 Task: In the  document Mindfulness.epub Use the tool word Count 'and display word count while typing' Create the translated copy of the document in  'German' Change notification to  None
Action: Mouse moved to (253, 331)
Screenshot: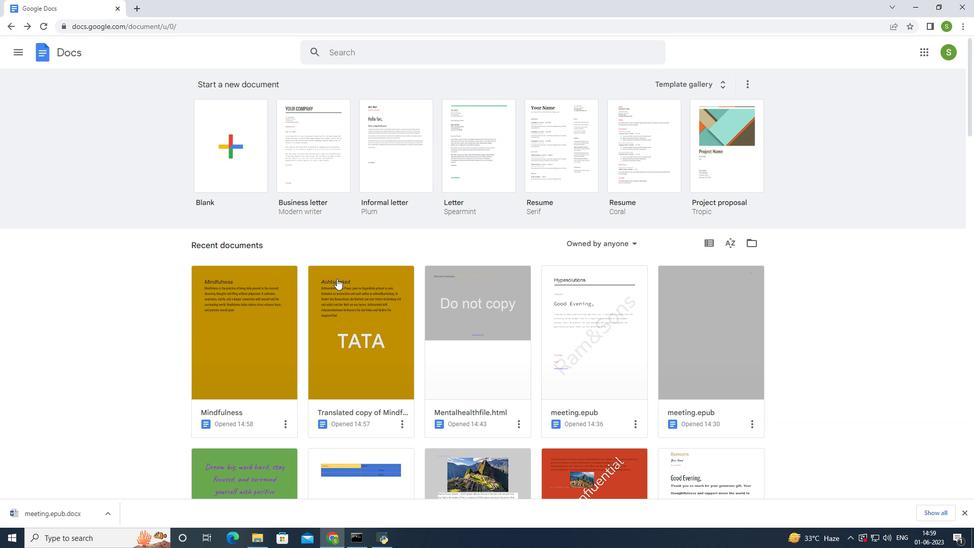 
Action: Mouse pressed left at (253, 331)
Screenshot: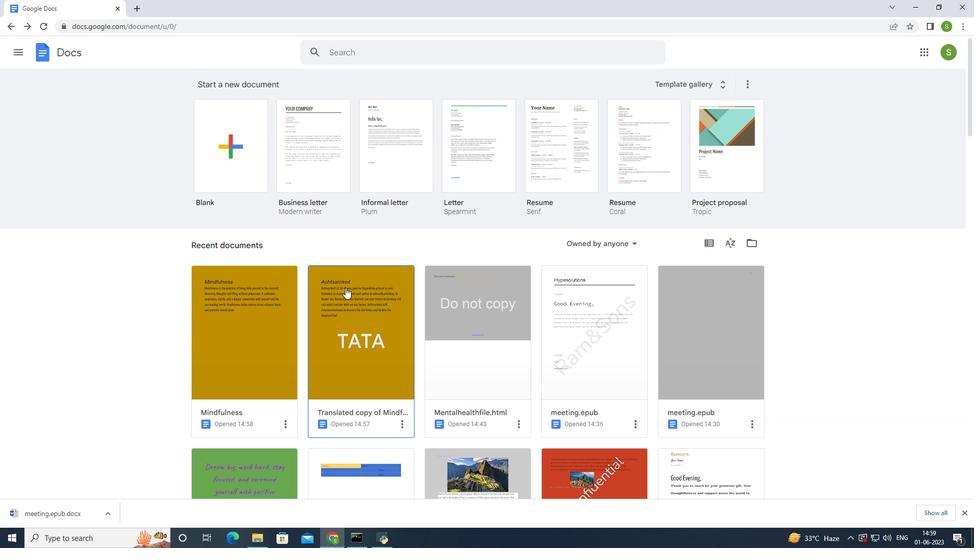 
Action: Mouse moved to (159, 56)
Screenshot: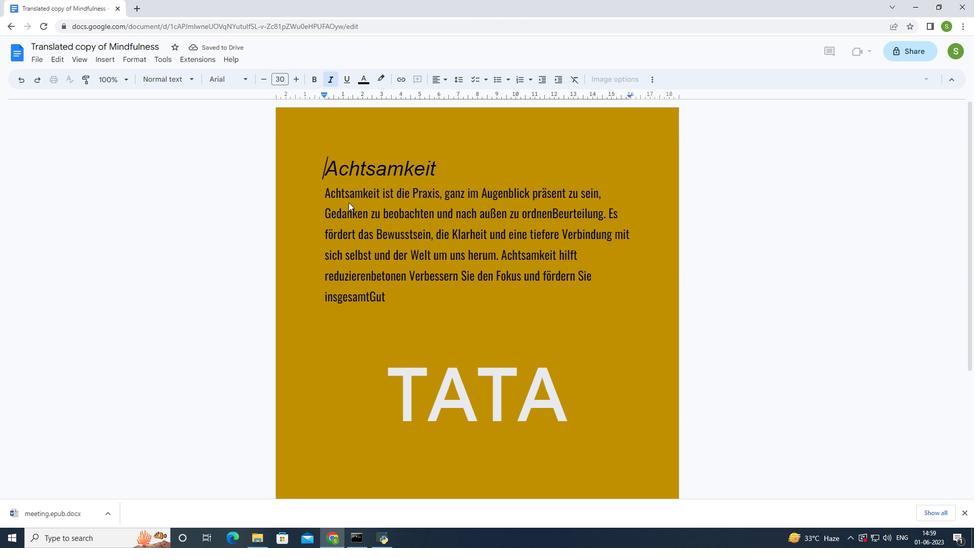 
Action: Mouse pressed left at (159, 56)
Screenshot: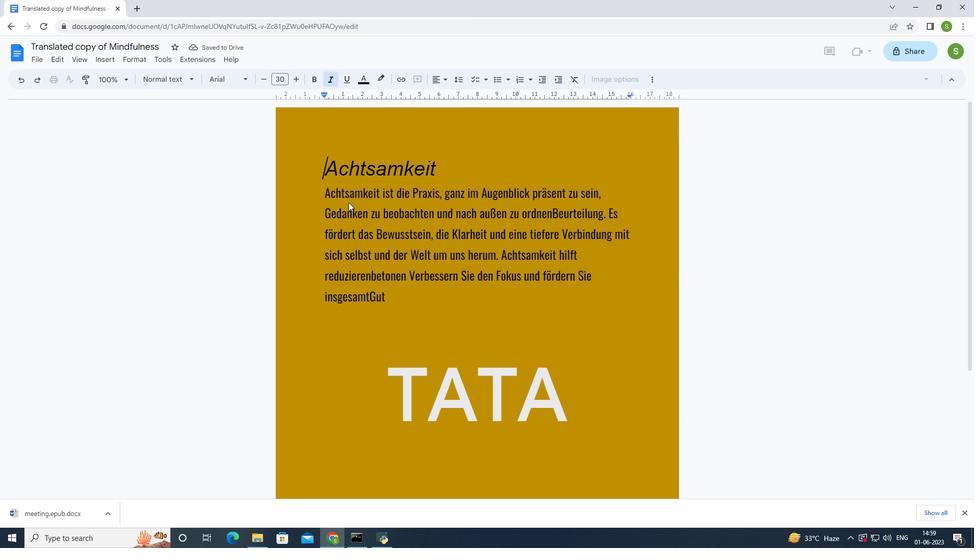 
Action: Mouse moved to (169, 92)
Screenshot: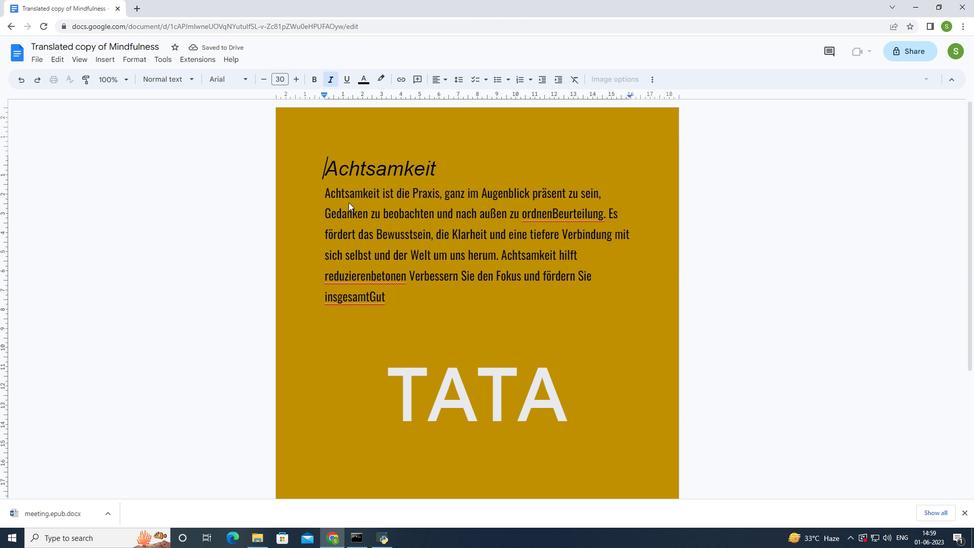 
Action: Mouse pressed left at (169, 92)
Screenshot: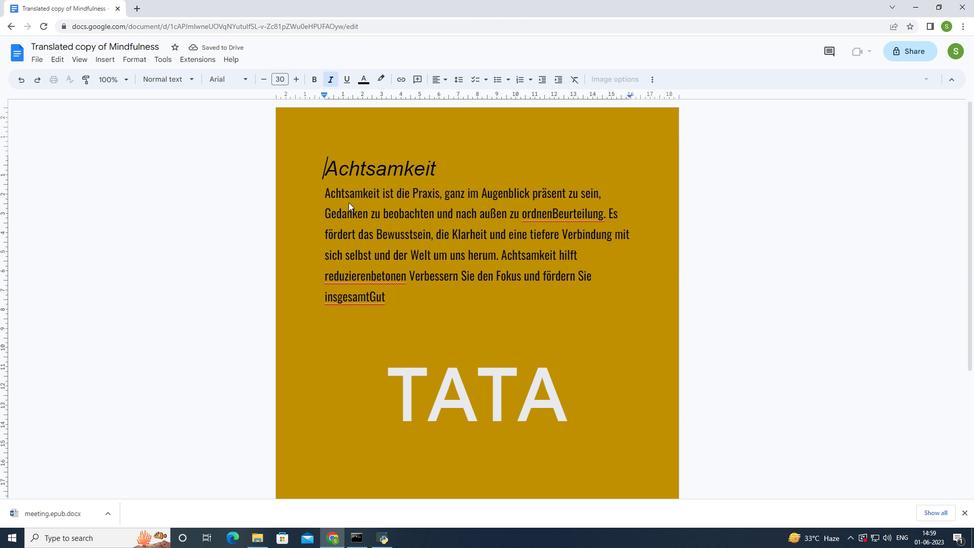 
Action: Mouse moved to (428, 313)
Screenshot: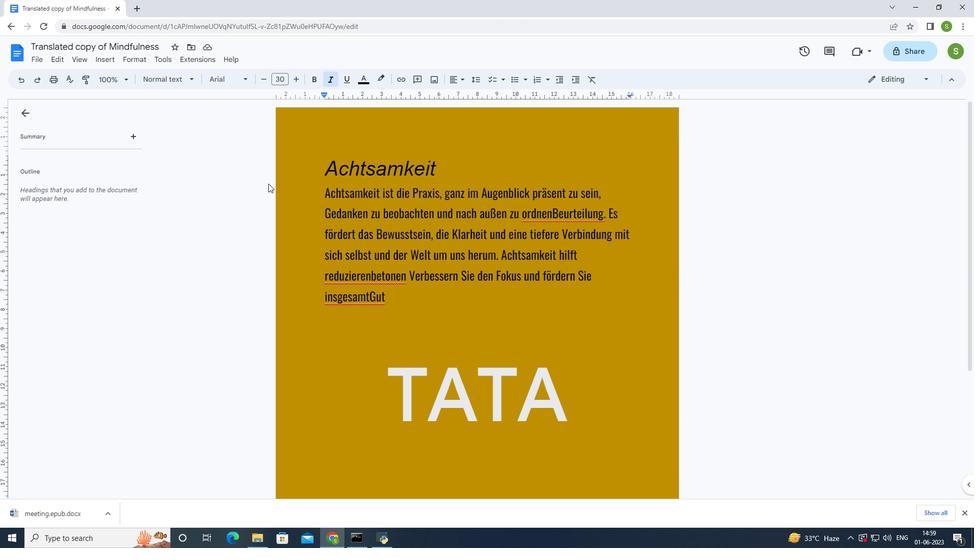 
Action: Mouse pressed left at (428, 313)
Screenshot: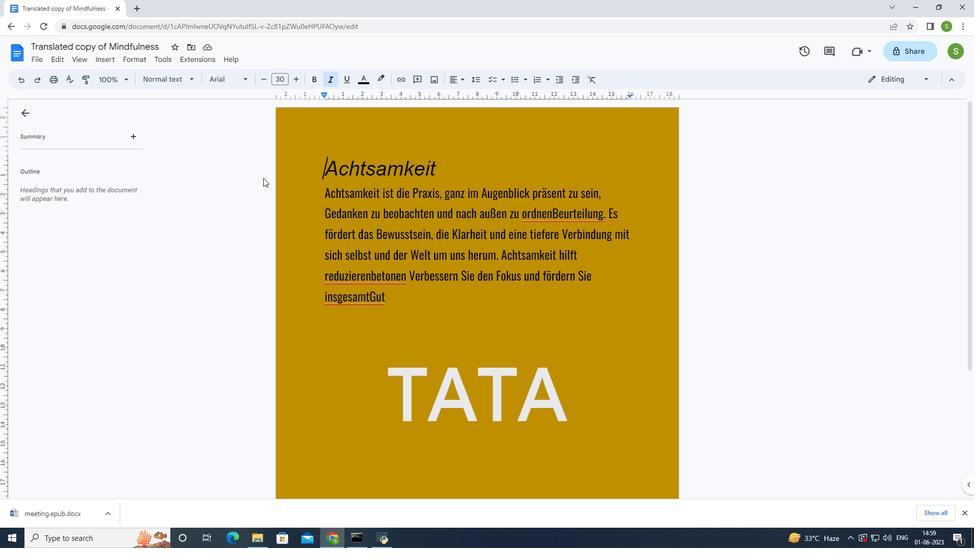 
Action: Mouse moved to (538, 356)
Screenshot: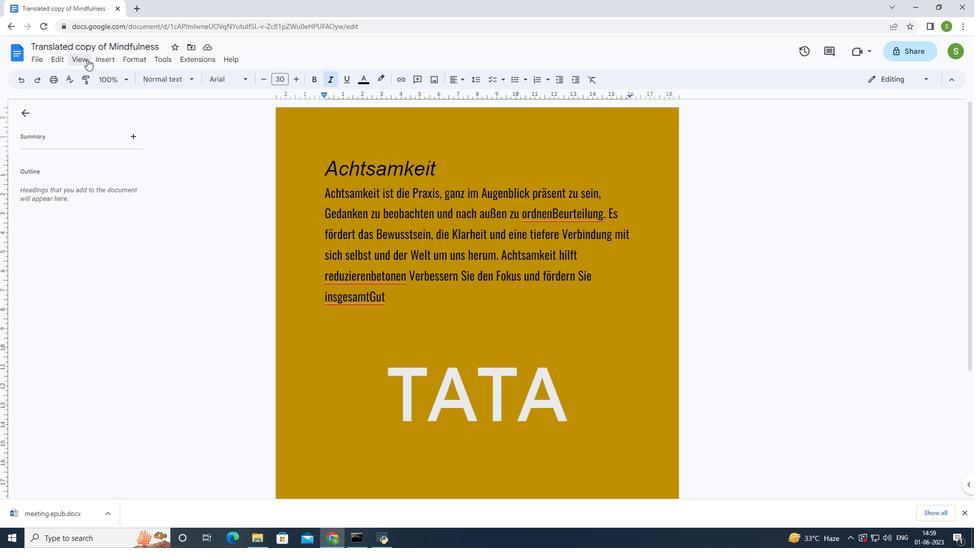 
Action: Mouse pressed left at (538, 356)
Screenshot: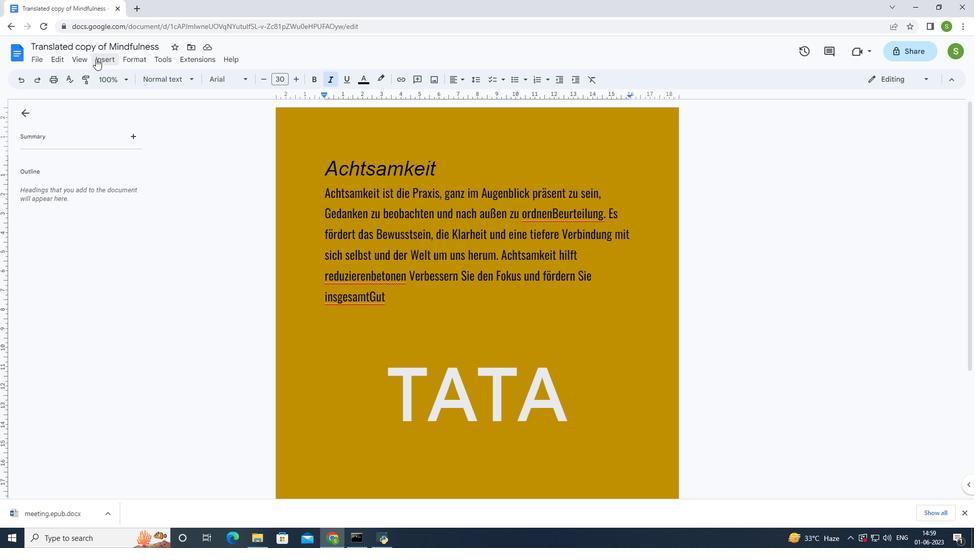 
Action: Mouse moved to (129, 55)
Screenshot: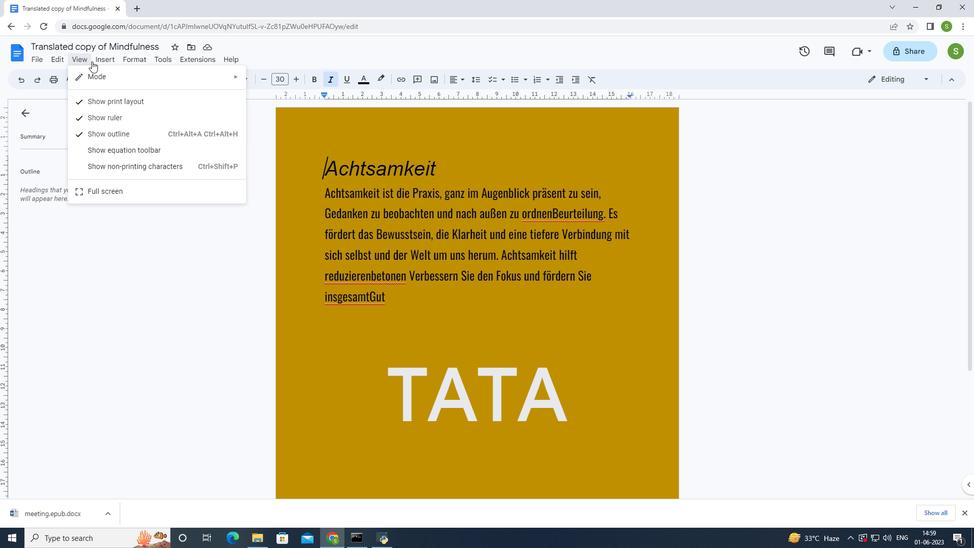 
Action: Mouse pressed left at (129, 55)
Screenshot: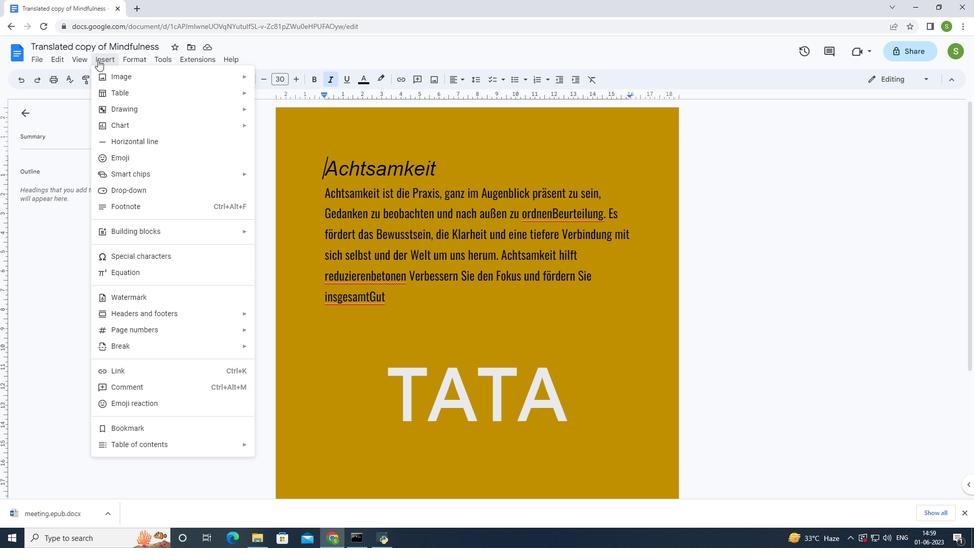 
Action: Mouse moved to (173, 217)
Screenshot: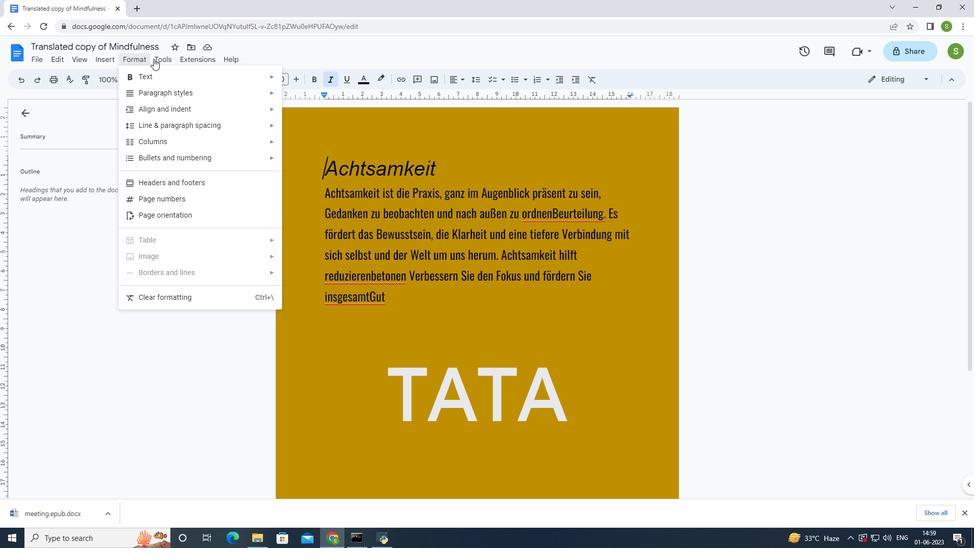 
Action: Mouse pressed left at (173, 217)
Screenshot: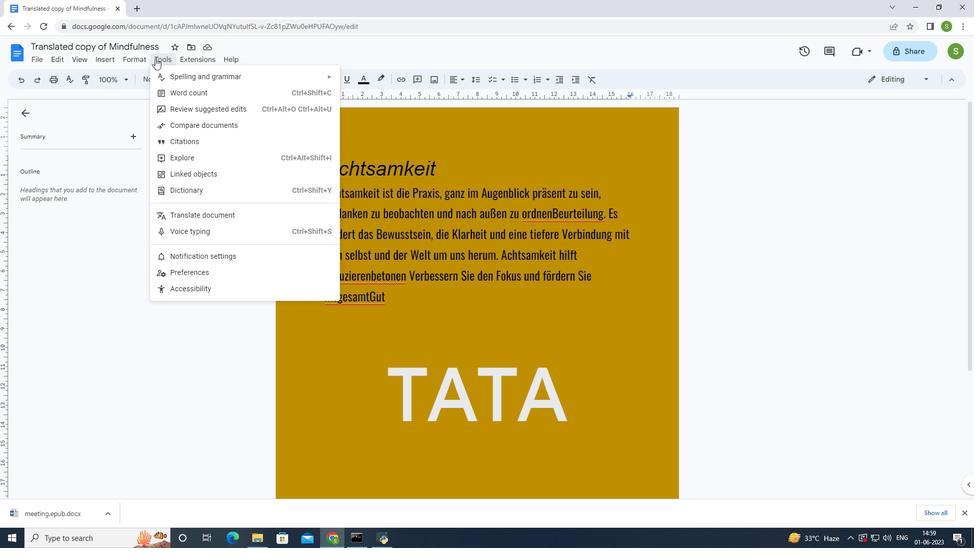 
Action: Mouse moved to (460, 288)
Screenshot: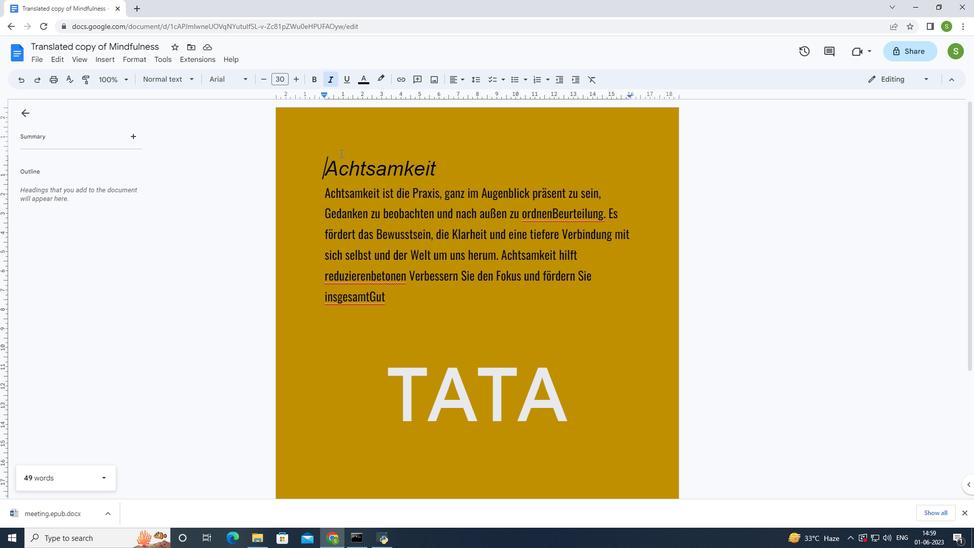 
Action: Mouse pressed left at (460, 288)
Screenshot: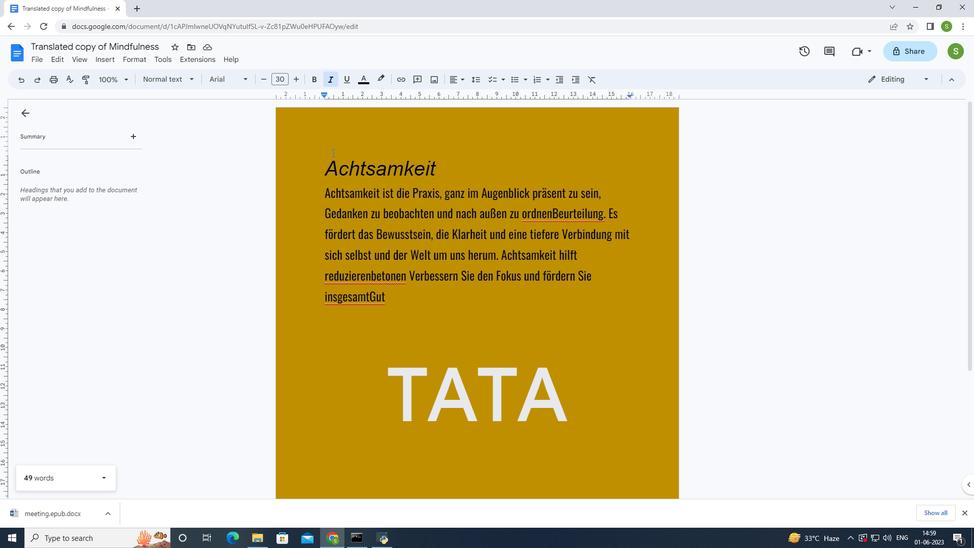 
Action: Mouse moved to (449, 360)
Screenshot: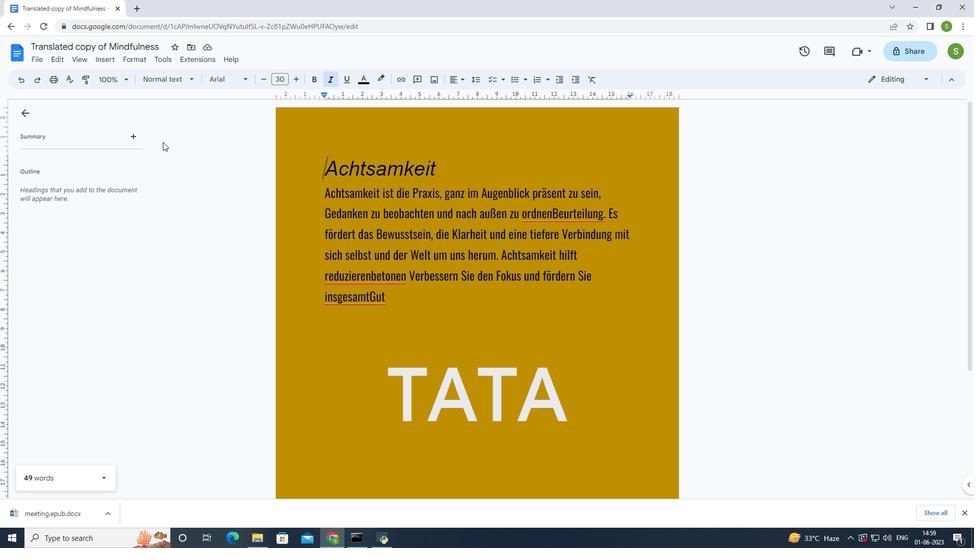 
Action: Mouse scrolled (449, 360) with delta (0, 0)
Screenshot: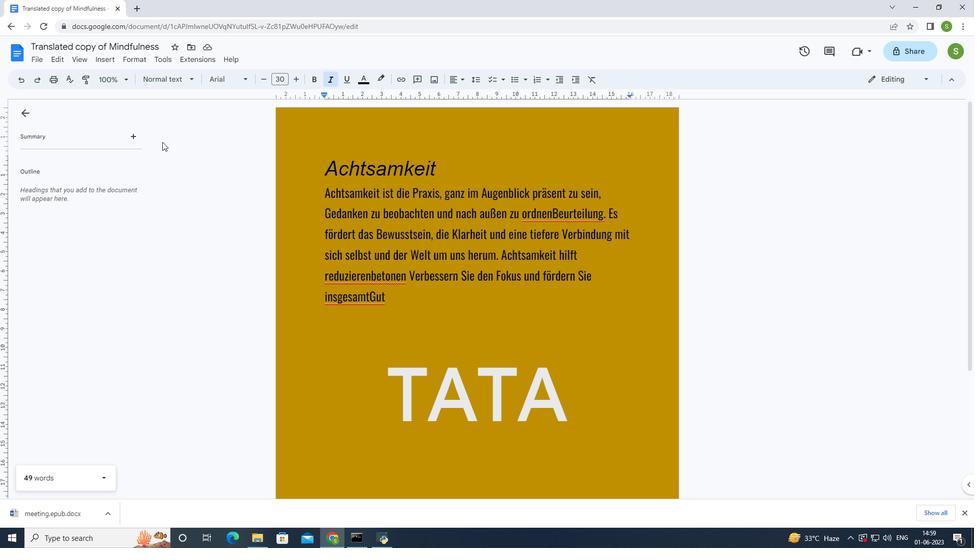 
Action: Mouse scrolled (449, 360) with delta (0, 0)
Screenshot: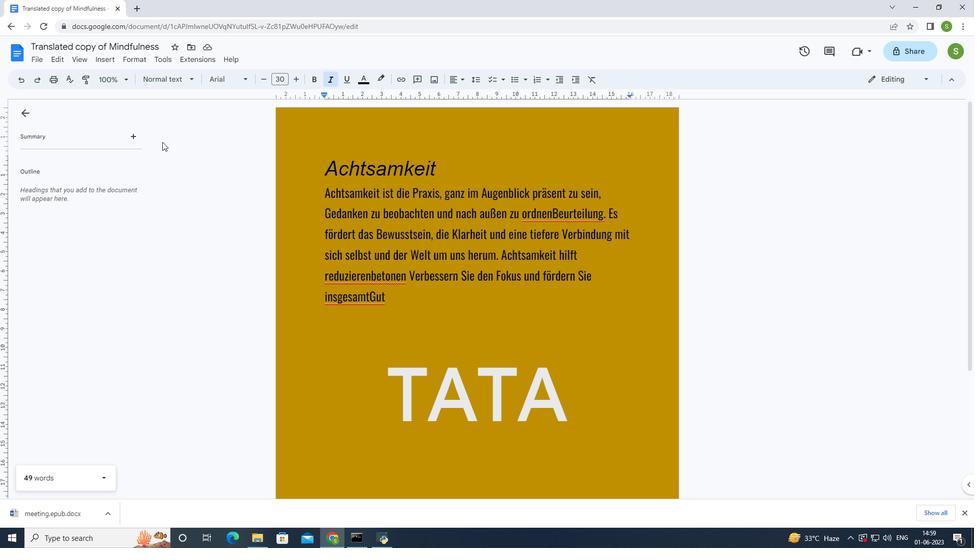 
Action: Mouse scrolled (449, 360) with delta (0, 0)
Screenshot: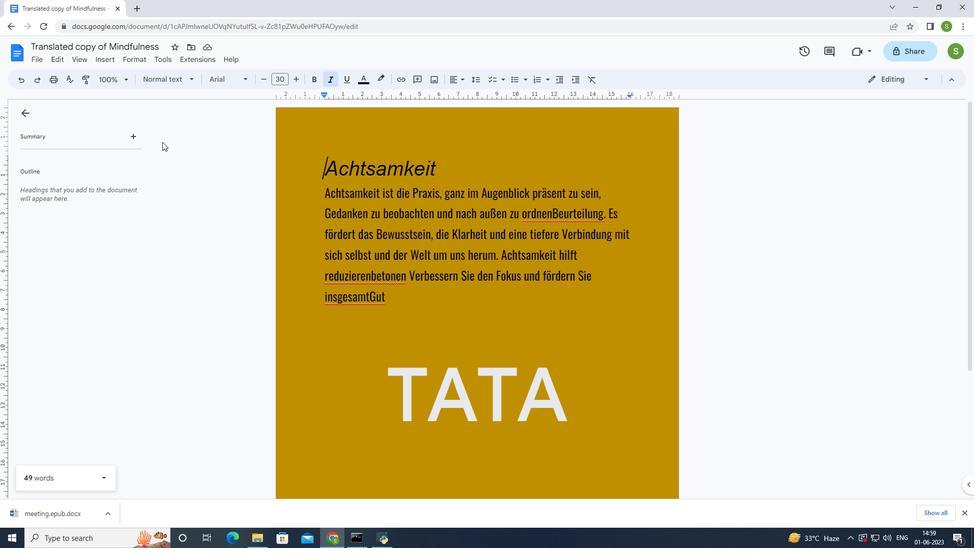 
Action: Mouse scrolled (449, 360) with delta (0, 0)
Screenshot: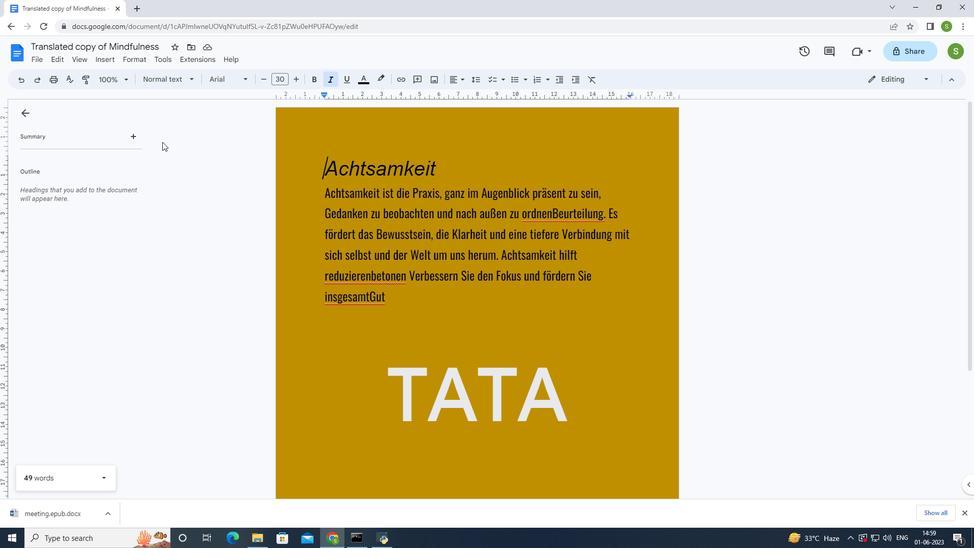 
Action: Mouse moved to (449, 357)
Screenshot: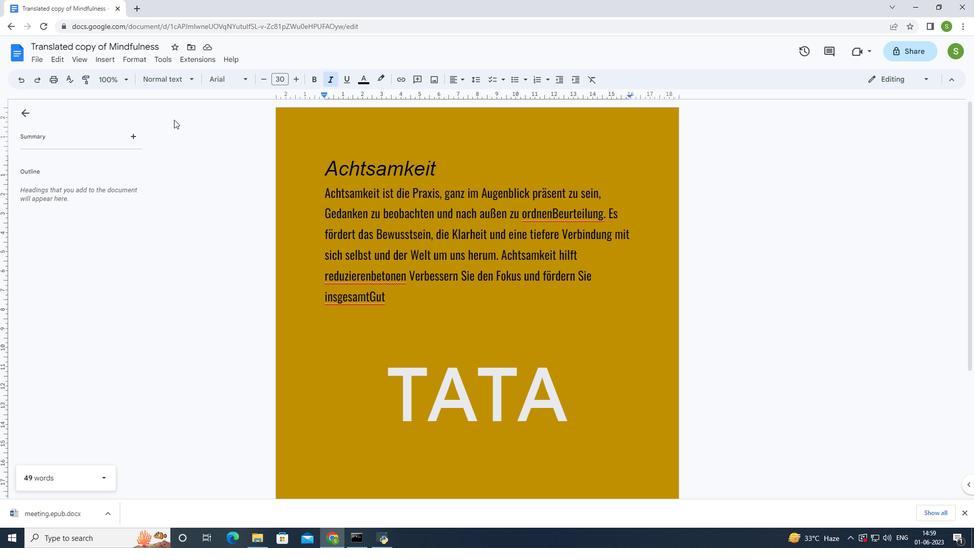 
Action: Mouse scrolled (449, 357) with delta (0, 0)
Screenshot: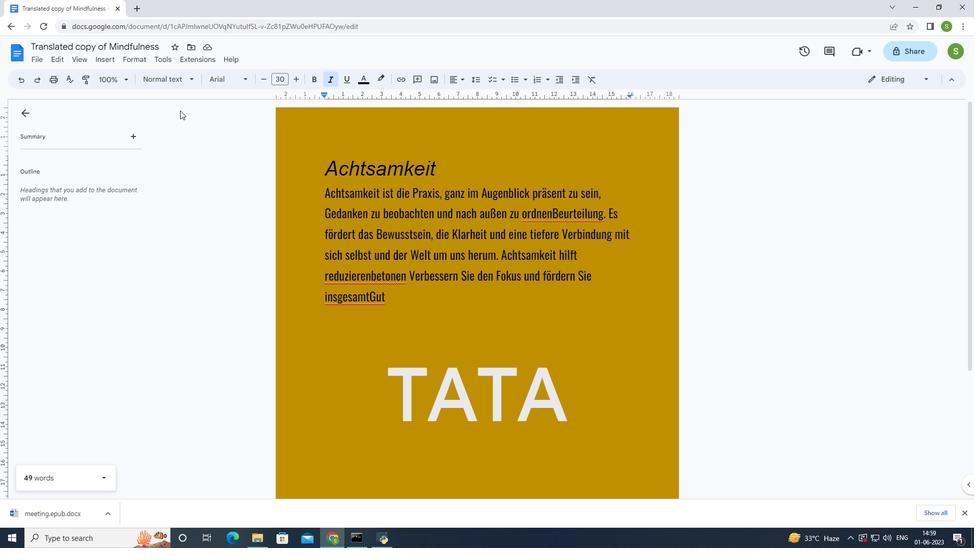 
Action: Mouse scrolled (449, 357) with delta (0, 0)
Screenshot: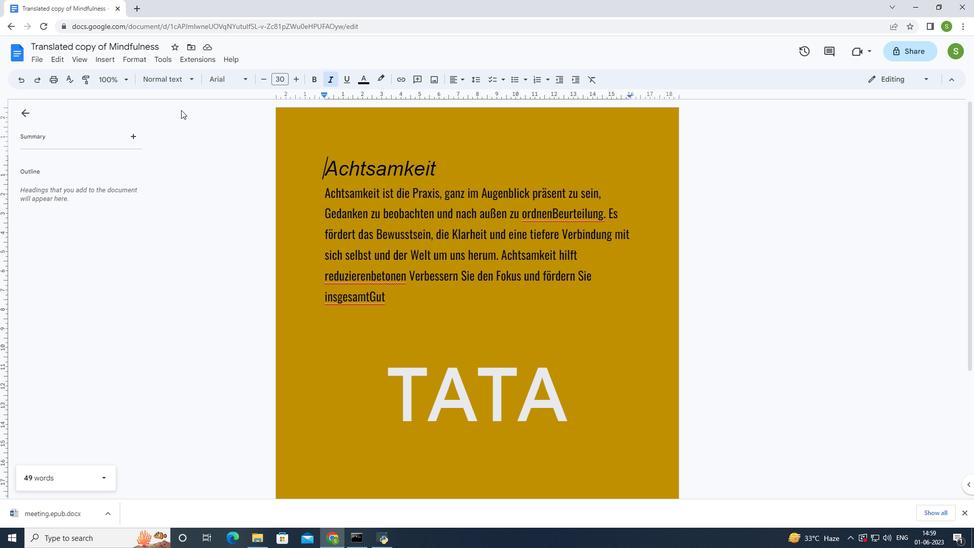 
Action: Mouse scrolled (449, 357) with delta (0, 0)
Screenshot: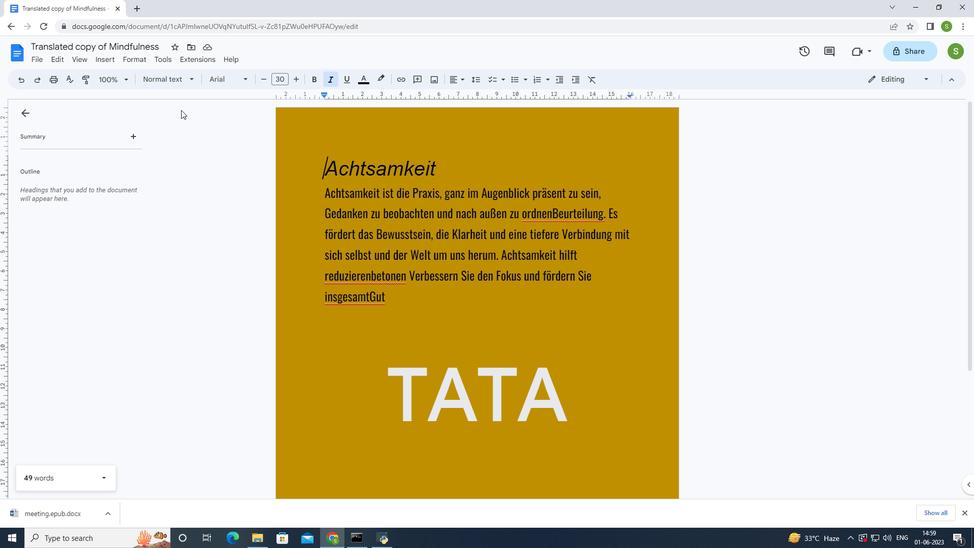 
Action: Mouse moved to (449, 356)
Screenshot: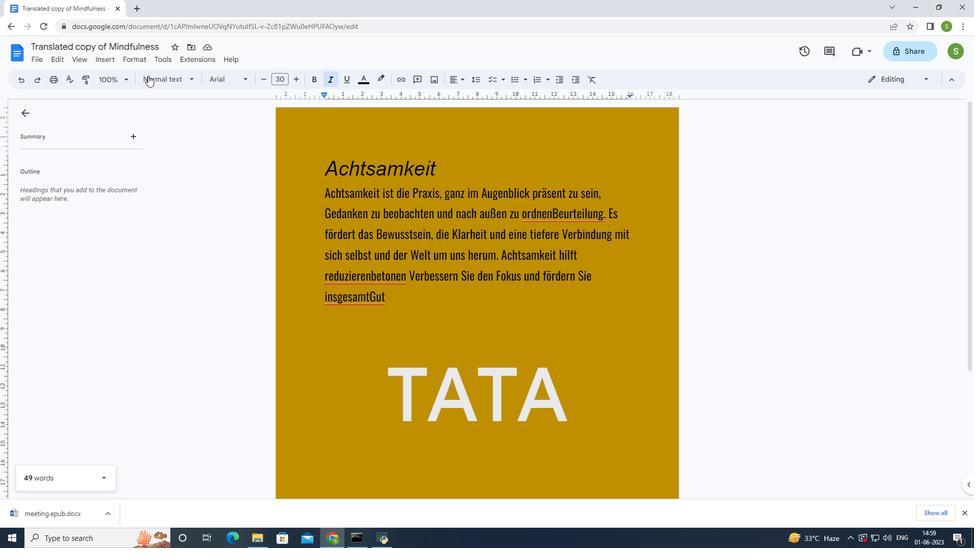 
Action: Mouse scrolled (449, 355) with delta (0, 0)
Screenshot: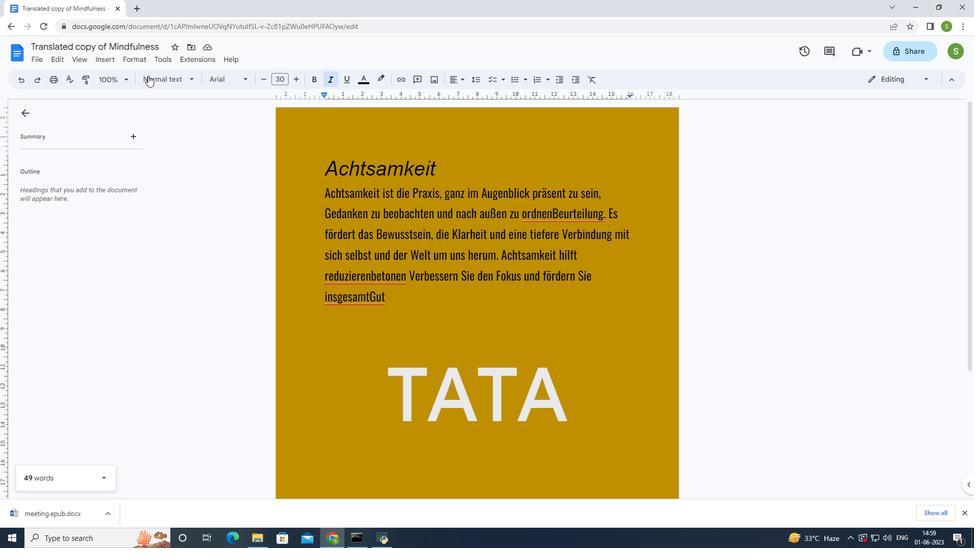 
Action: Mouse scrolled (449, 355) with delta (0, 0)
Screenshot: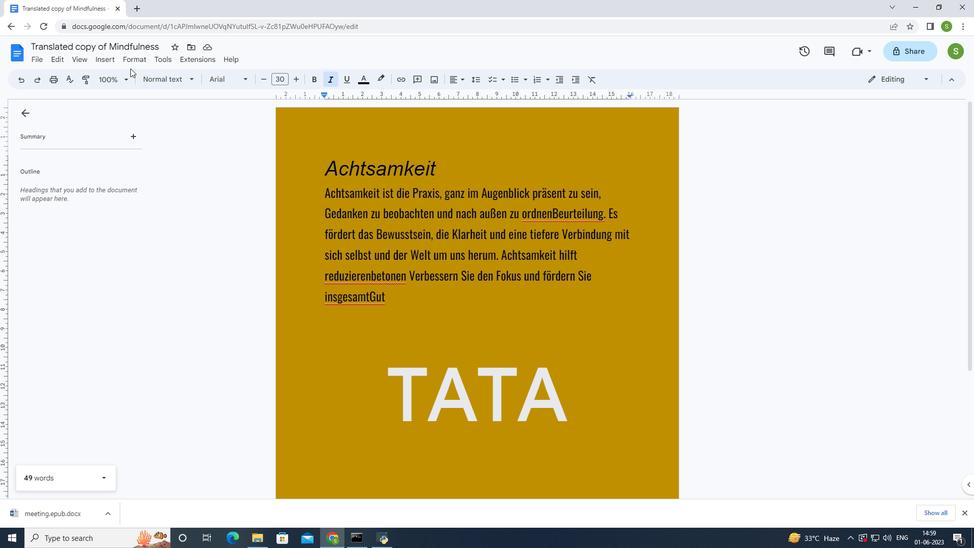 
Action: Mouse scrolled (449, 355) with delta (0, 0)
Screenshot: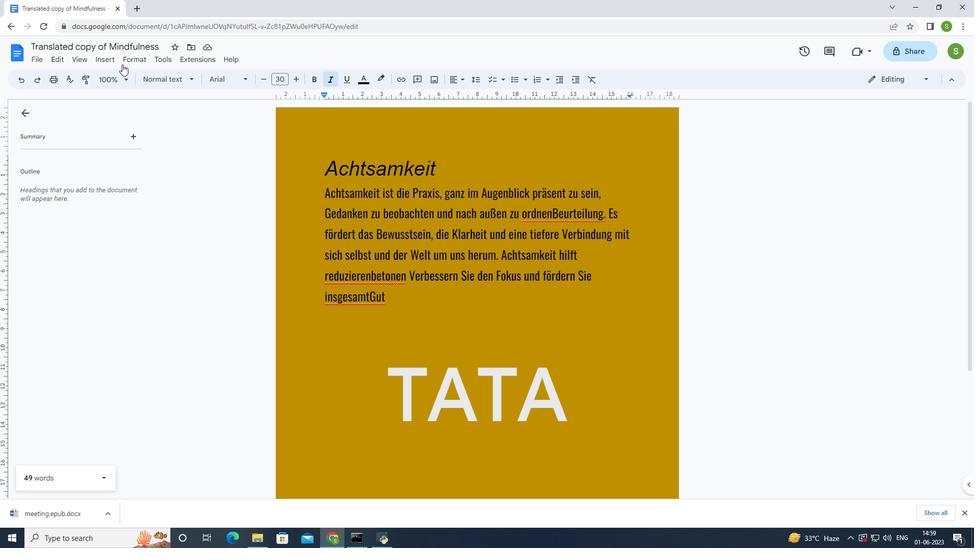 
Action: Mouse moved to (450, 351)
Screenshot: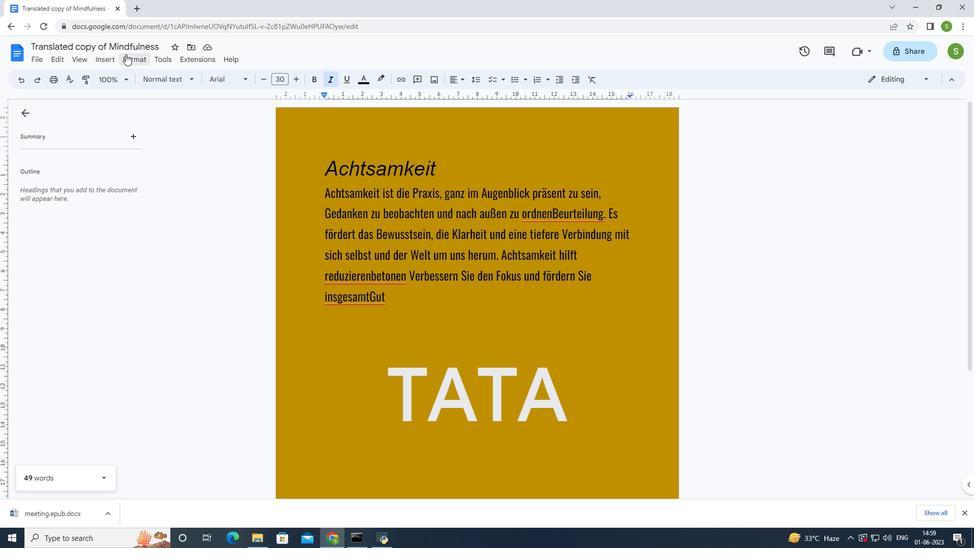 
Action: Mouse scrolled (450, 352) with delta (0, 0)
Screenshot: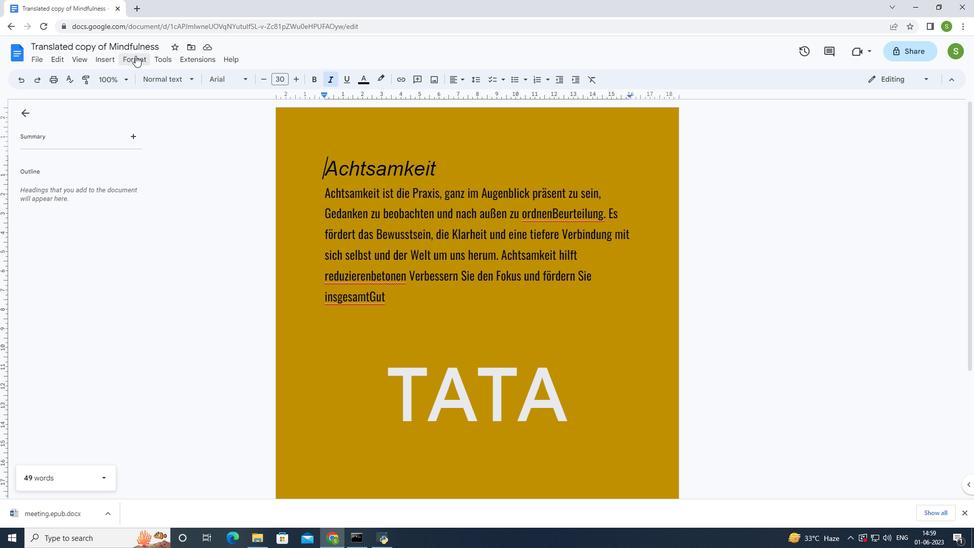 
Action: Mouse moved to (450, 351)
Screenshot: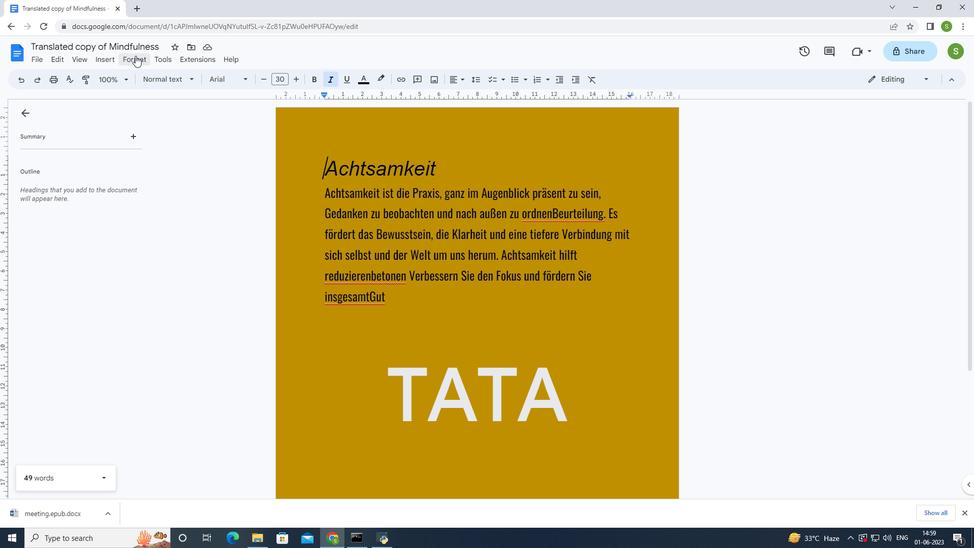 
Action: Mouse scrolled (450, 351) with delta (0, 0)
Screenshot: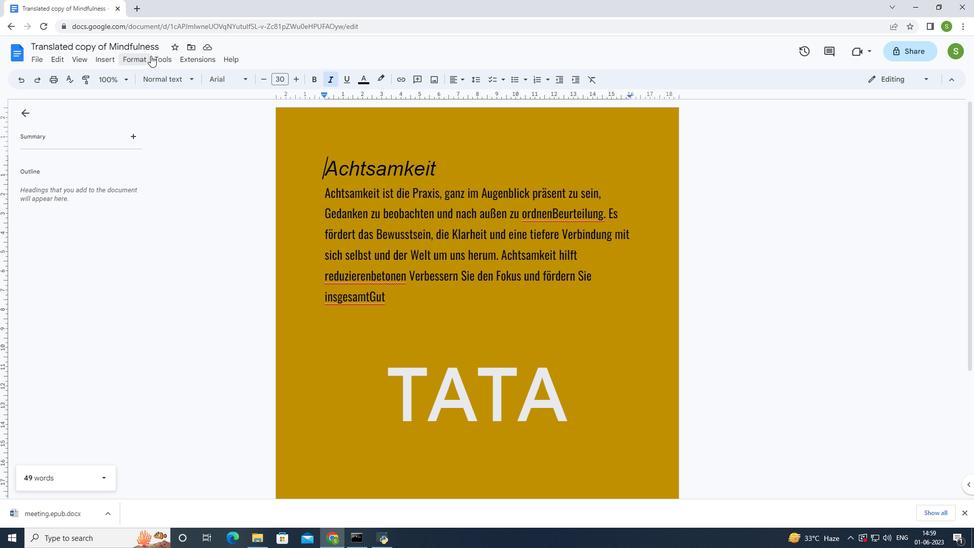 
Action: Mouse moved to (449, 362)
Screenshot: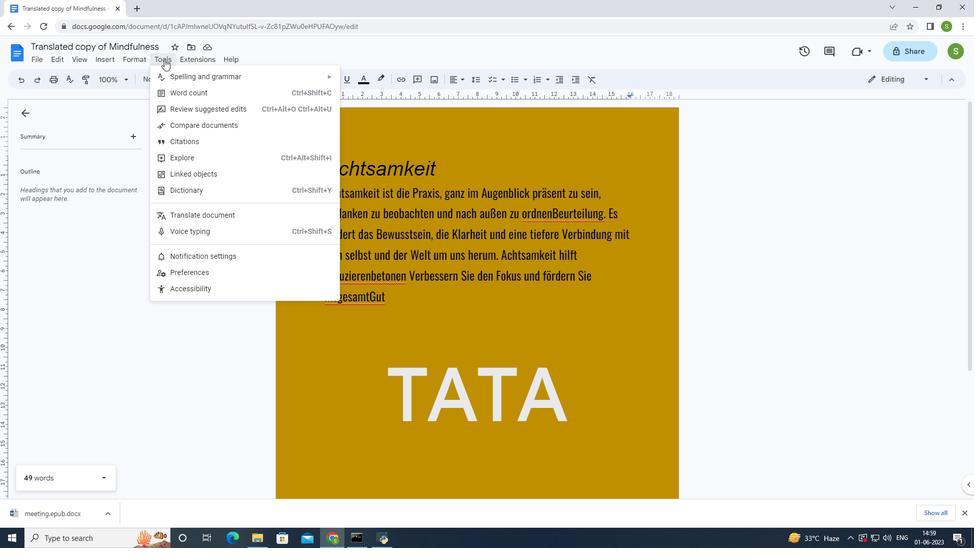 
Action: Mouse pressed left at (449, 361)
Screenshot: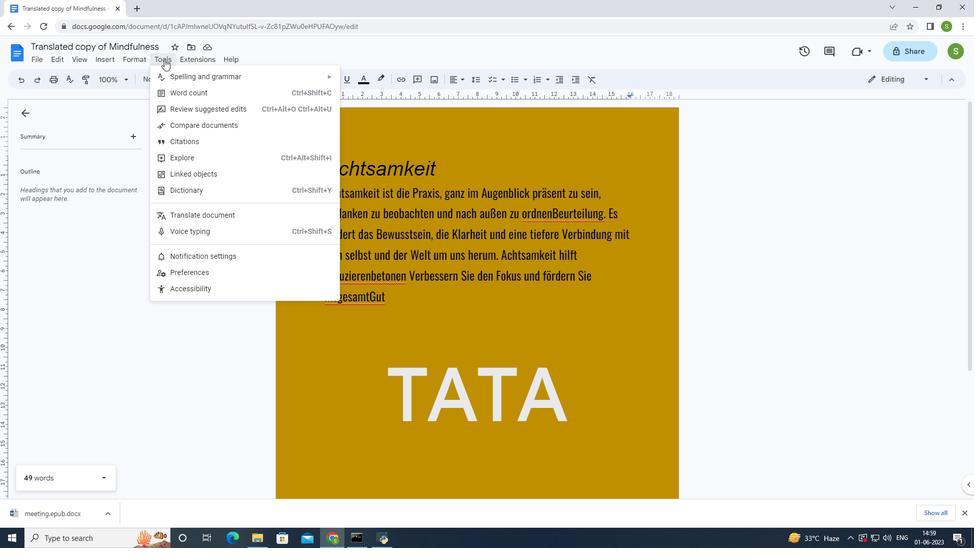 
Action: Mouse moved to (532, 336)
Screenshot: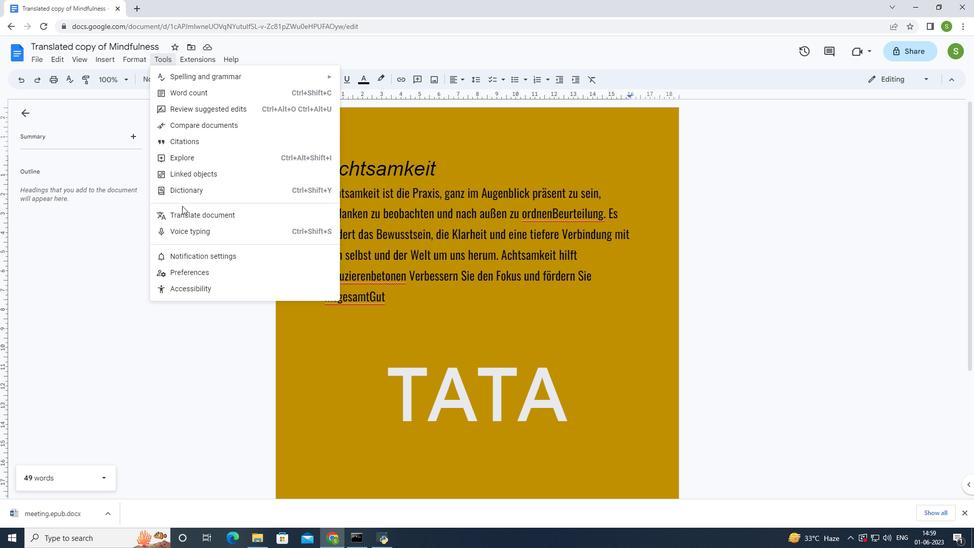 
Action: Mouse pressed left at (532, 336)
Screenshot: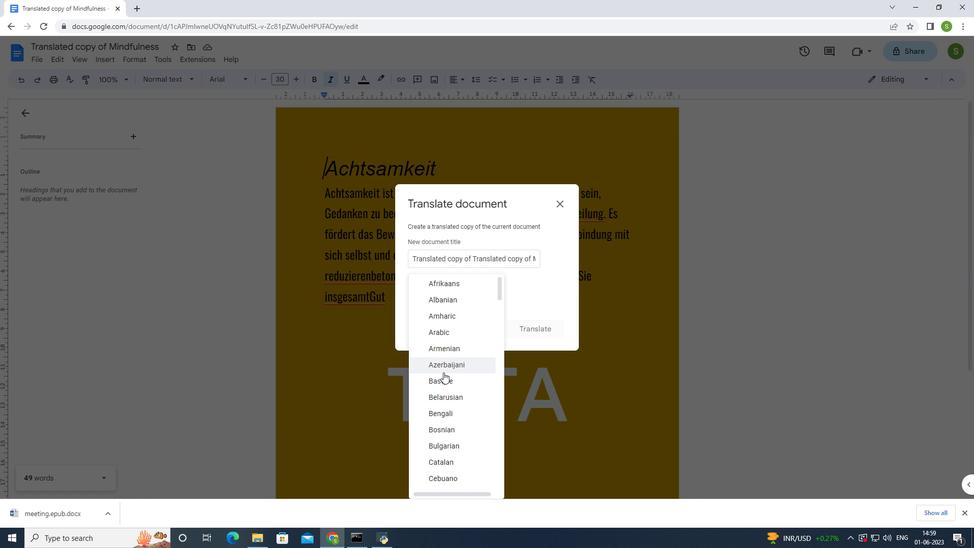 
Action: Mouse moved to (346, 288)
Screenshot: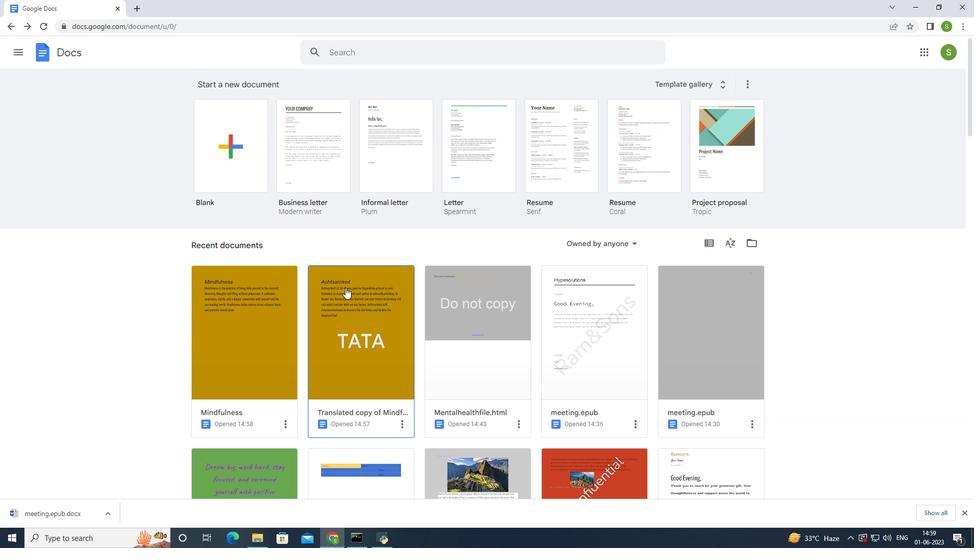 
Action: Mouse pressed left at (346, 288)
Screenshot: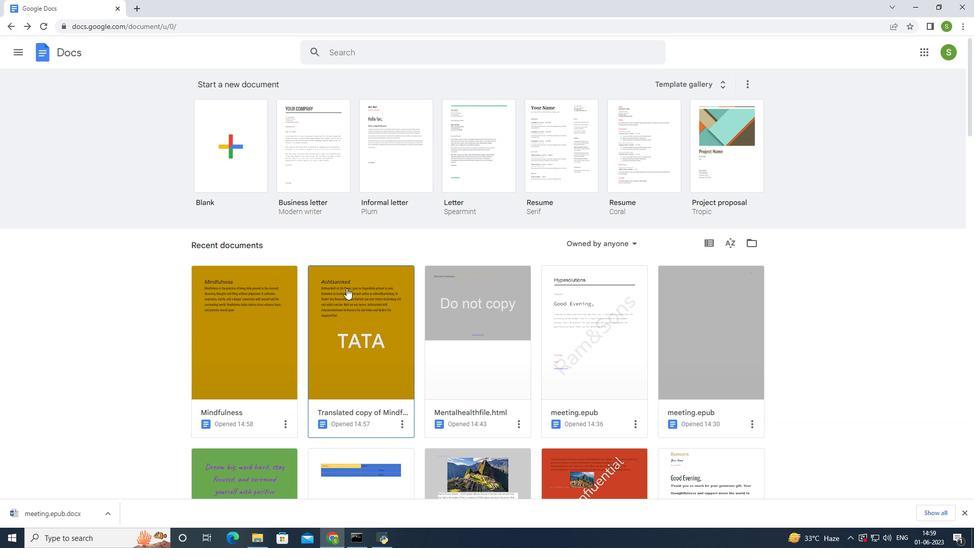 
Action: Mouse moved to (85, 58)
Screenshot: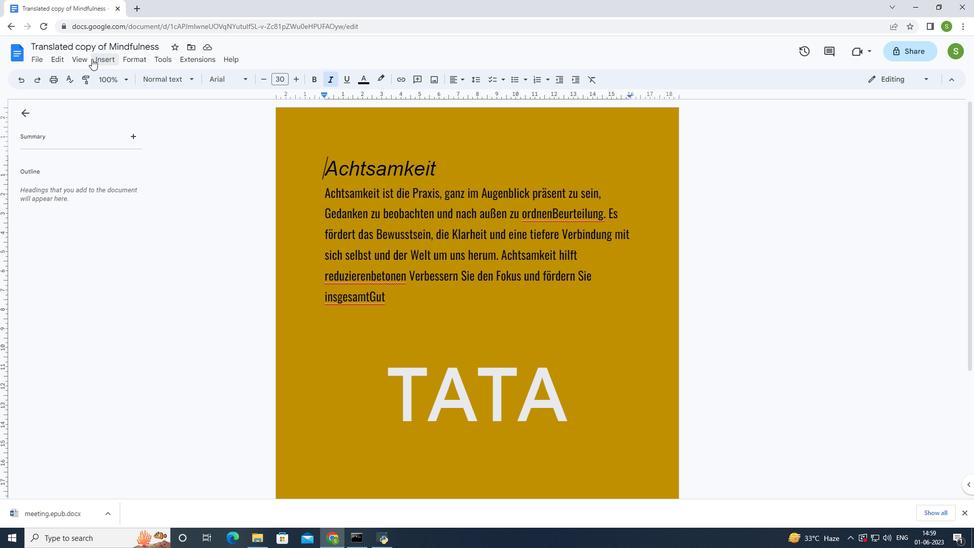 
Action: Mouse pressed left at (85, 58)
Screenshot: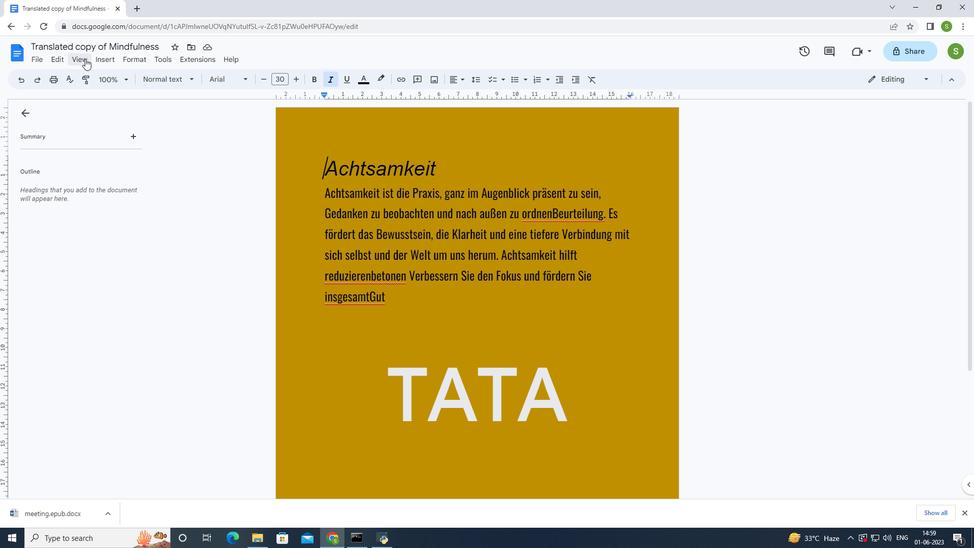
Action: Mouse moved to (168, 94)
Screenshot: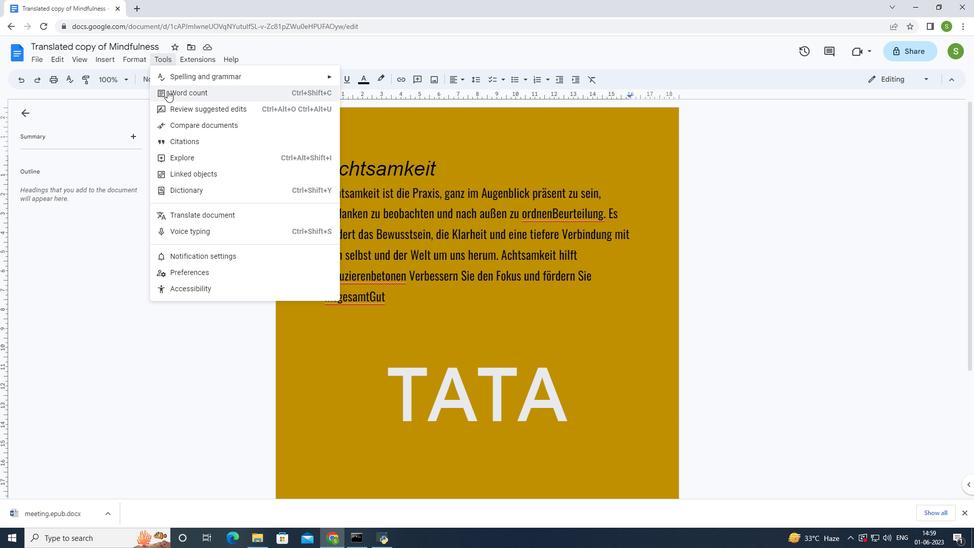 
Action: Mouse pressed left at (168, 94)
Screenshot: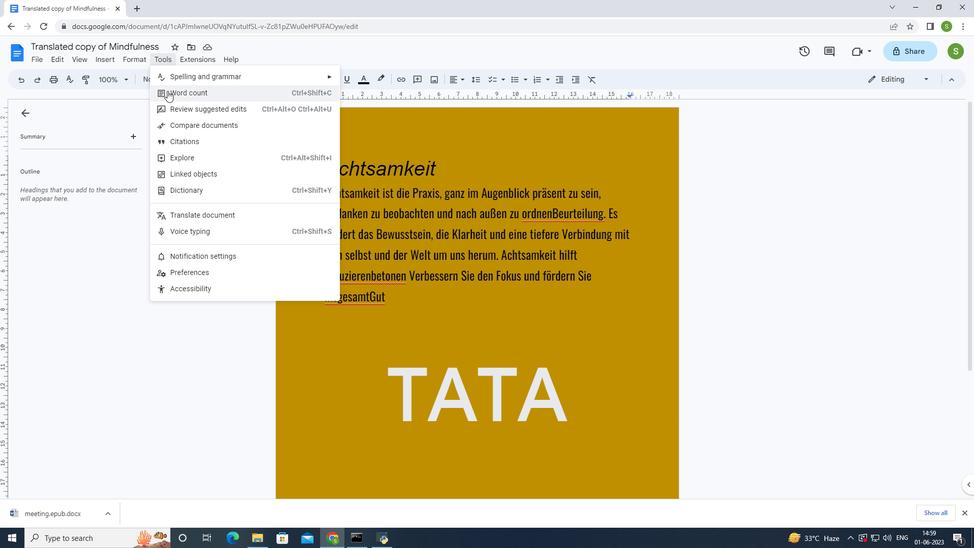 
Action: Mouse moved to (427, 311)
Screenshot: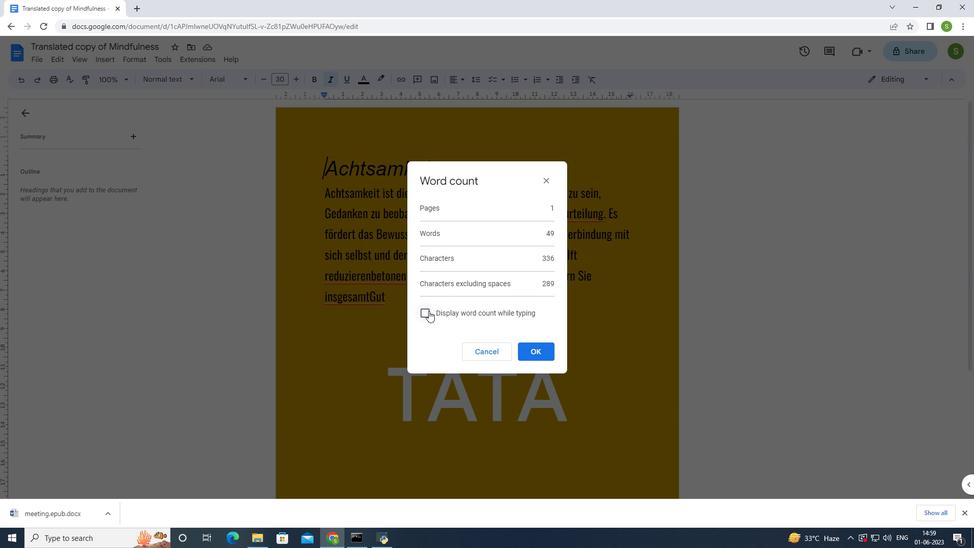 
Action: Mouse pressed left at (427, 311)
Screenshot: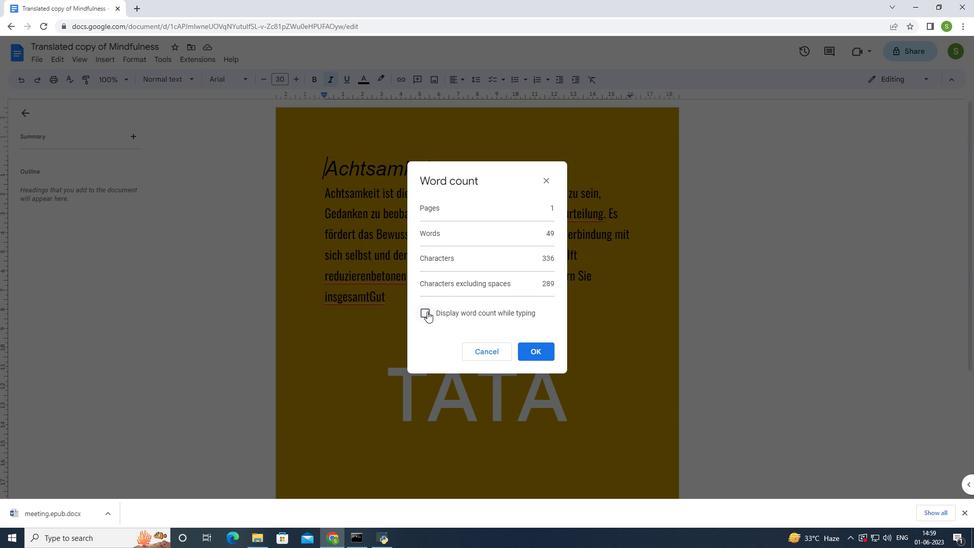 
Action: Mouse moved to (538, 347)
Screenshot: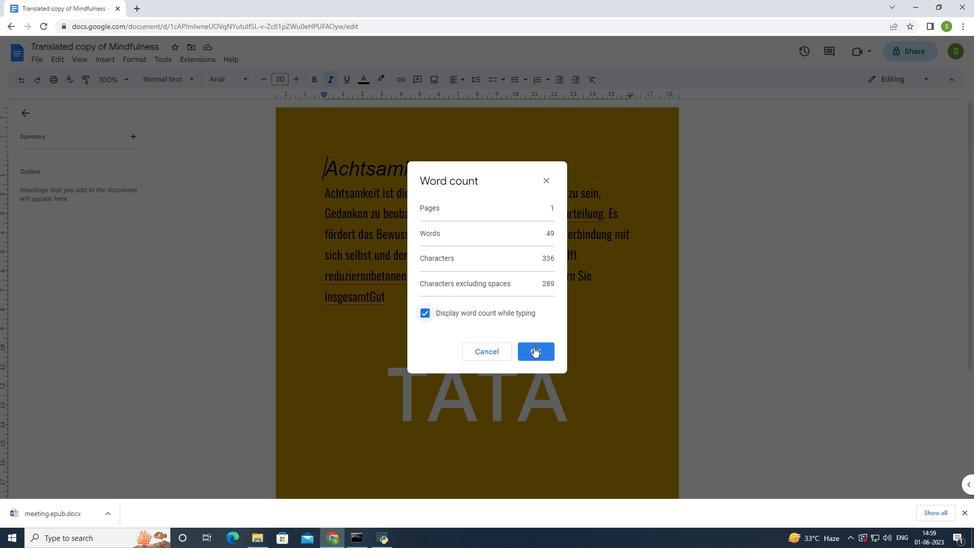 
Action: Mouse pressed left at (538, 347)
Screenshot: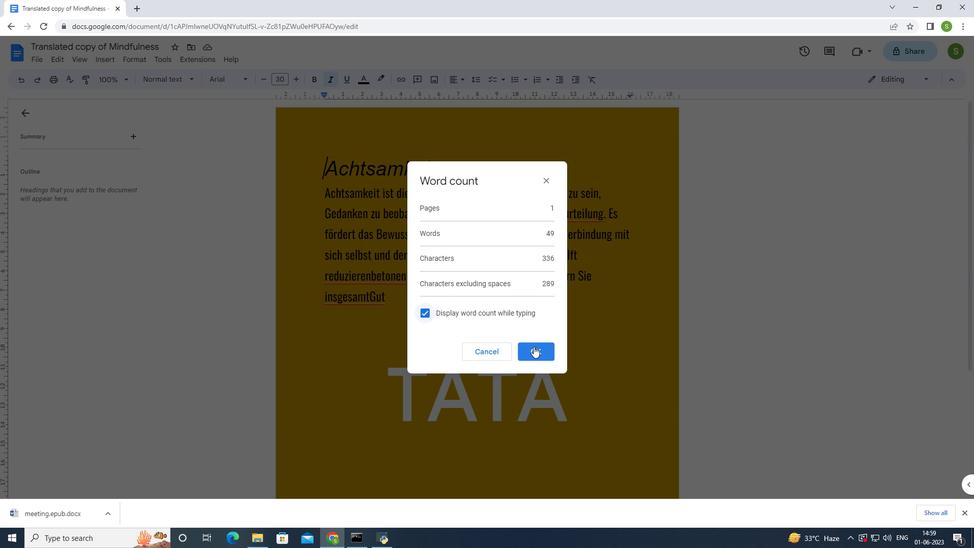 
Action: Mouse moved to (164, 59)
Screenshot: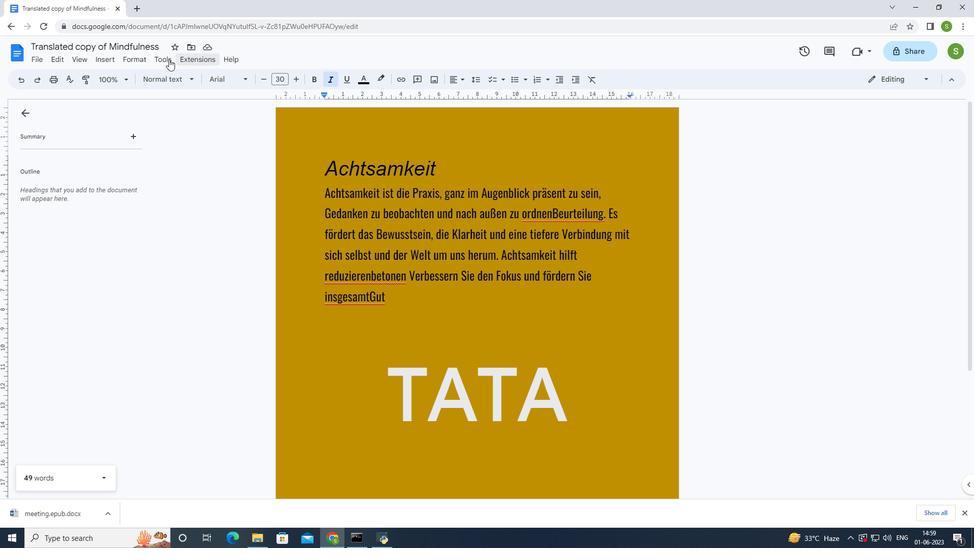 
Action: Mouse pressed left at (164, 59)
Screenshot: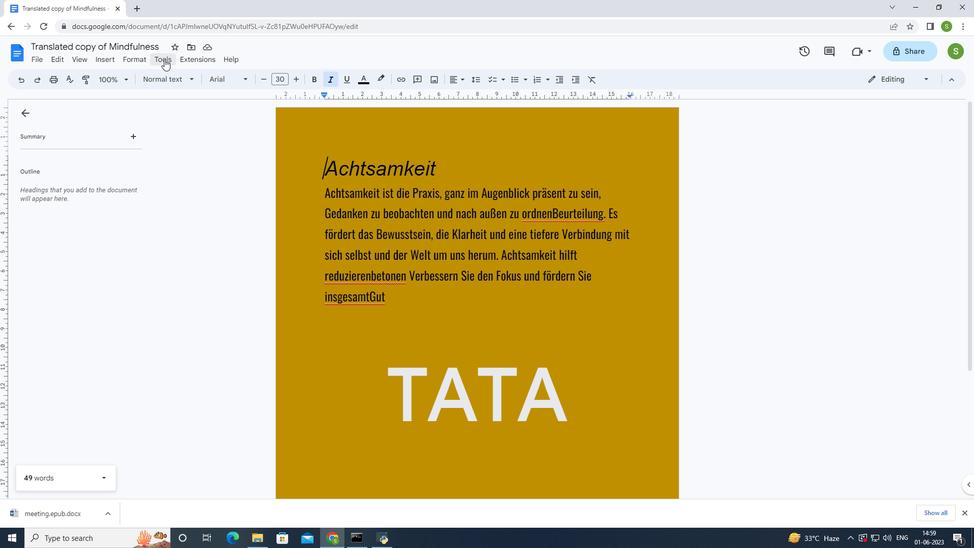 
Action: Mouse moved to (182, 211)
Screenshot: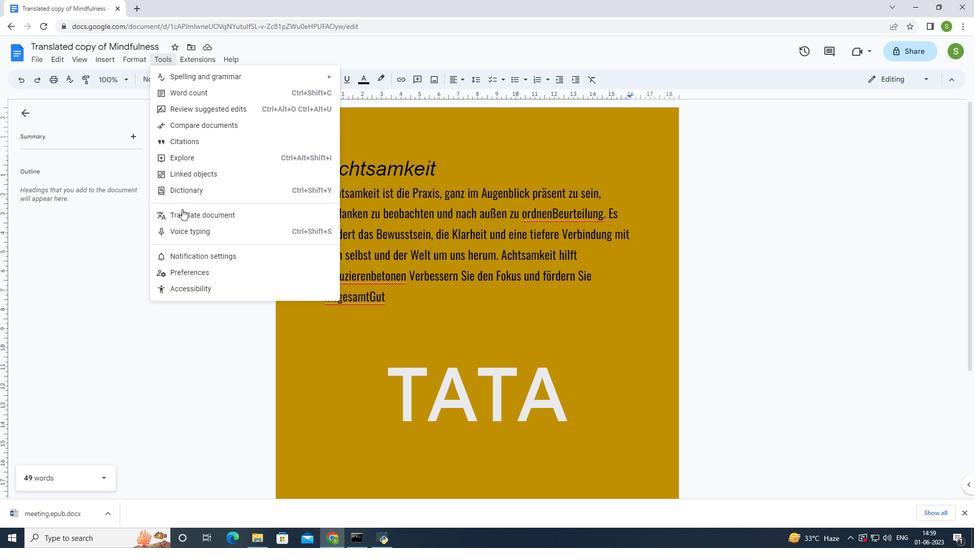 
Action: Mouse pressed left at (182, 211)
Screenshot: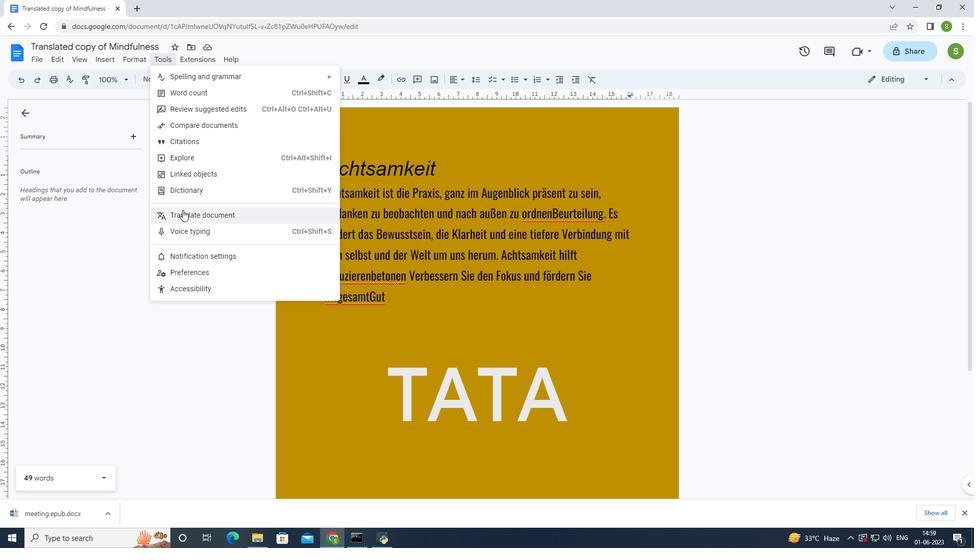 
Action: Mouse moved to (477, 282)
Screenshot: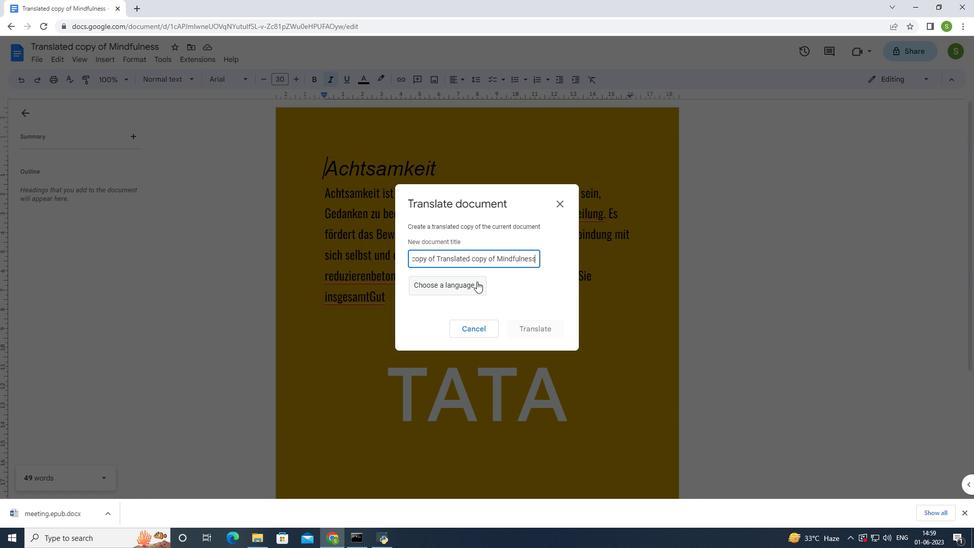 
Action: Mouse pressed left at (477, 282)
Screenshot: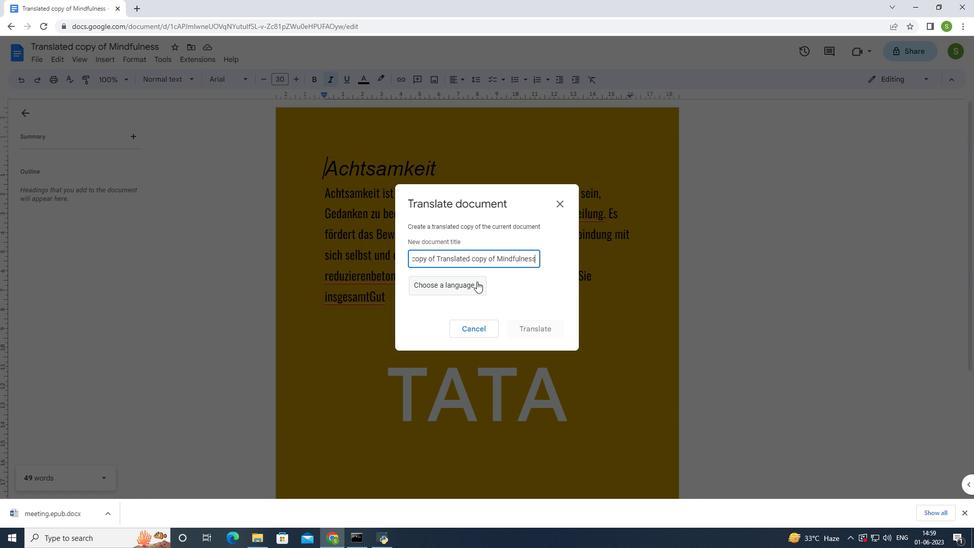 
Action: Mouse moved to (443, 372)
Screenshot: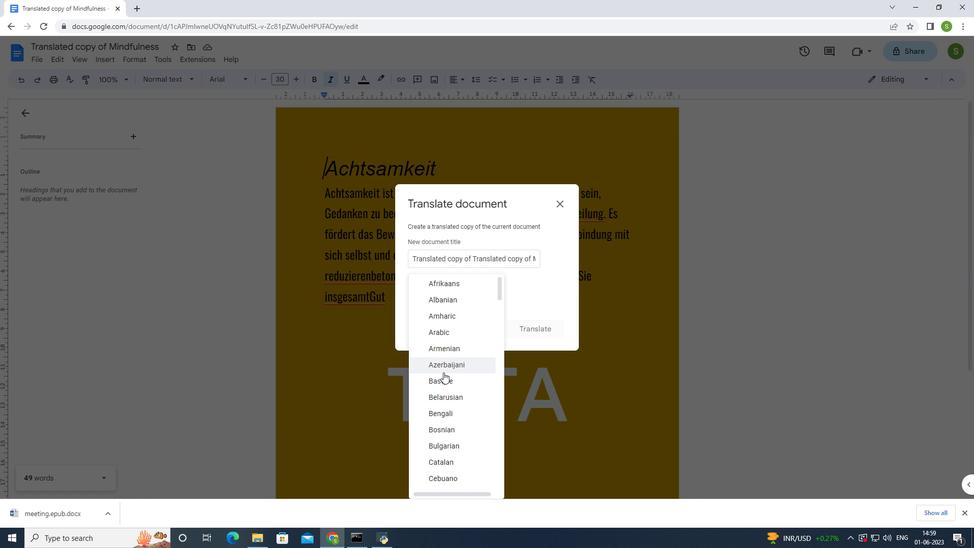 
Action: Mouse scrolled (443, 372) with delta (0, 0)
Screenshot: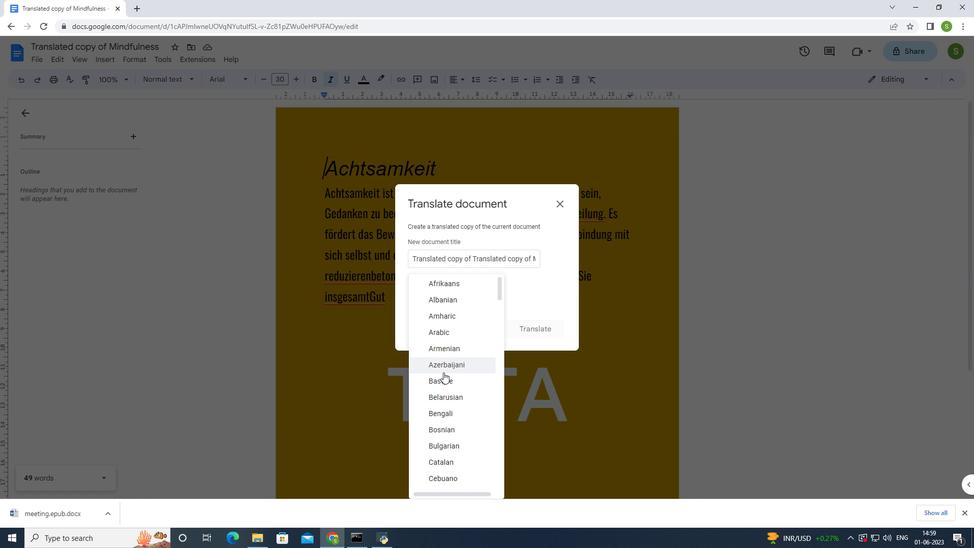 
Action: Mouse scrolled (443, 372) with delta (0, 0)
Screenshot: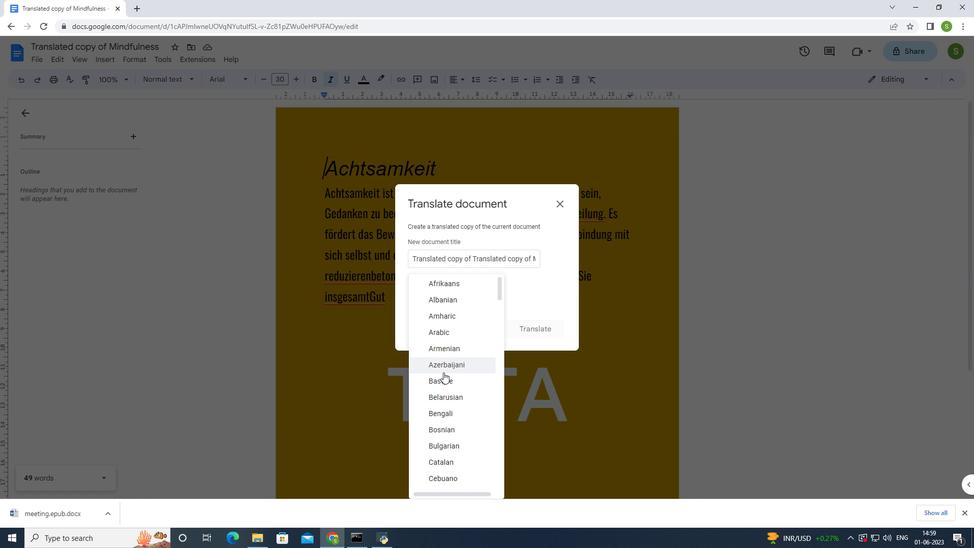 
Action: Mouse scrolled (443, 372) with delta (0, 0)
Screenshot: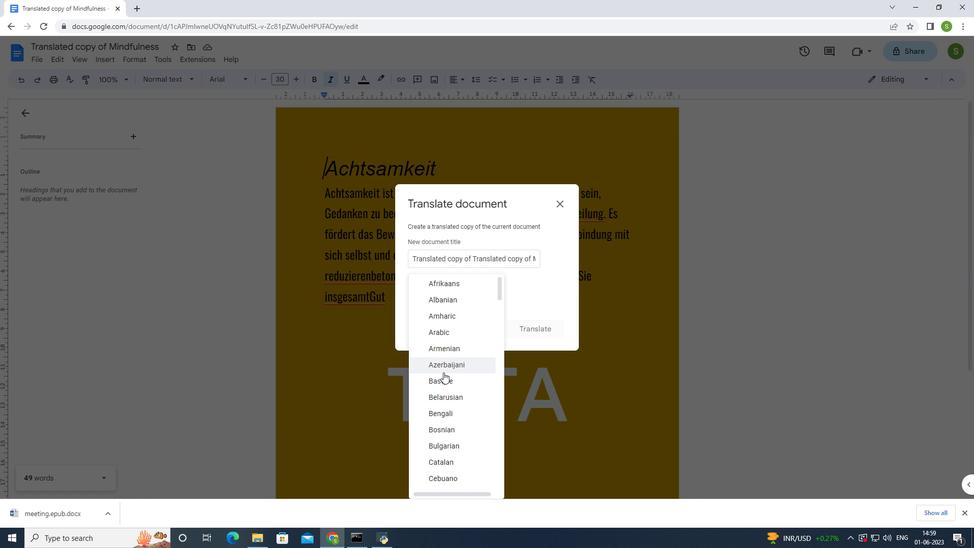 
Action: Mouse moved to (442, 372)
Screenshot: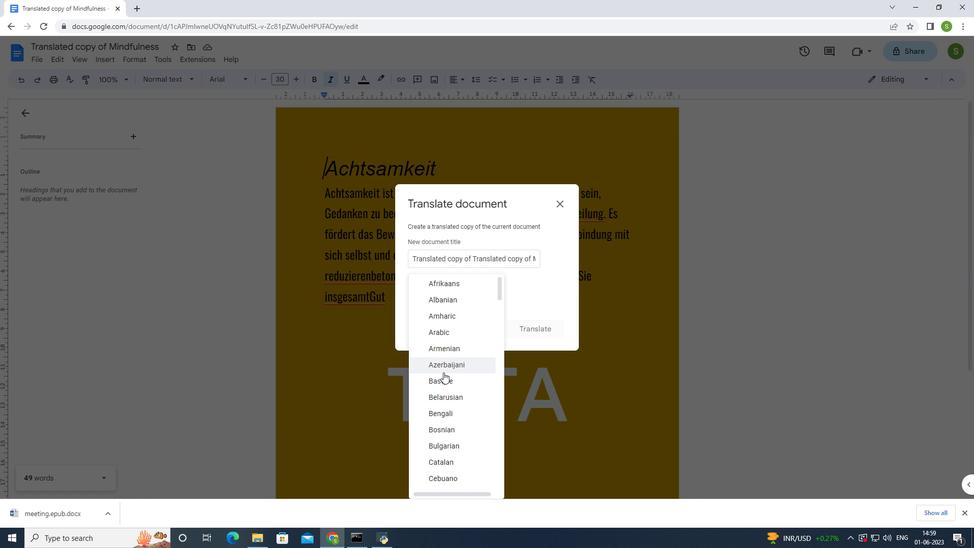 
Action: Mouse scrolled (442, 372) with delta (0, 0)
Screenshot: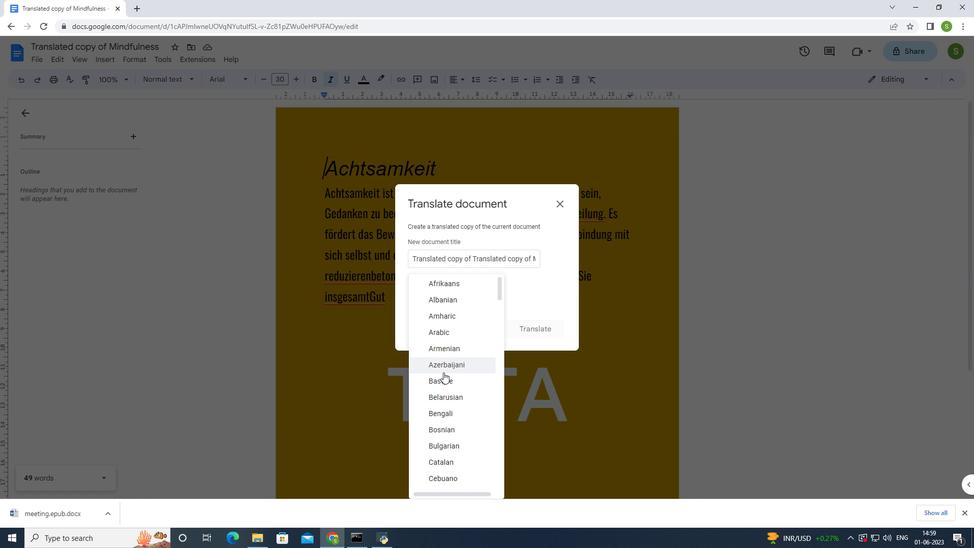 
Action: Mouse moved to (442, 371)
Screenshot: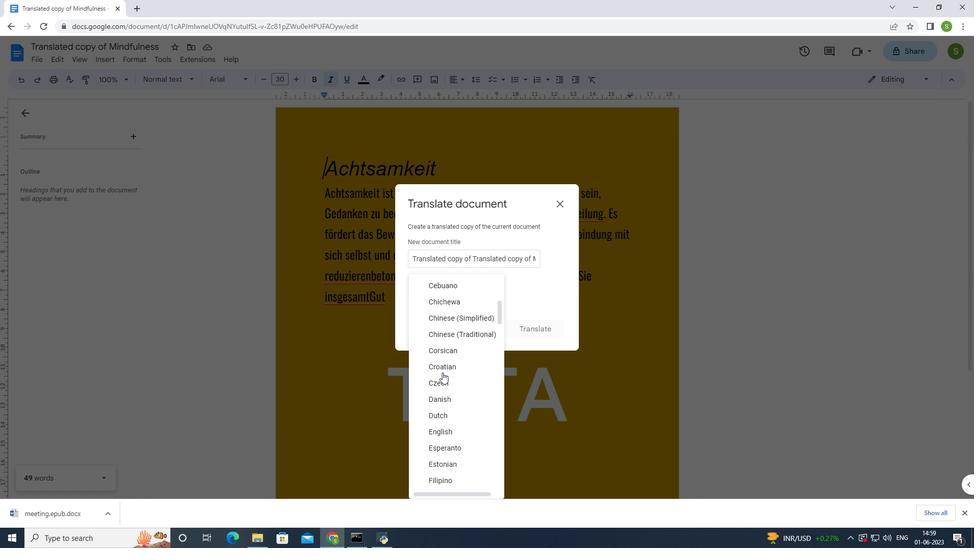 
Action: Mouse scrolled (442, 371) with delta (0, 0)
Screenshot: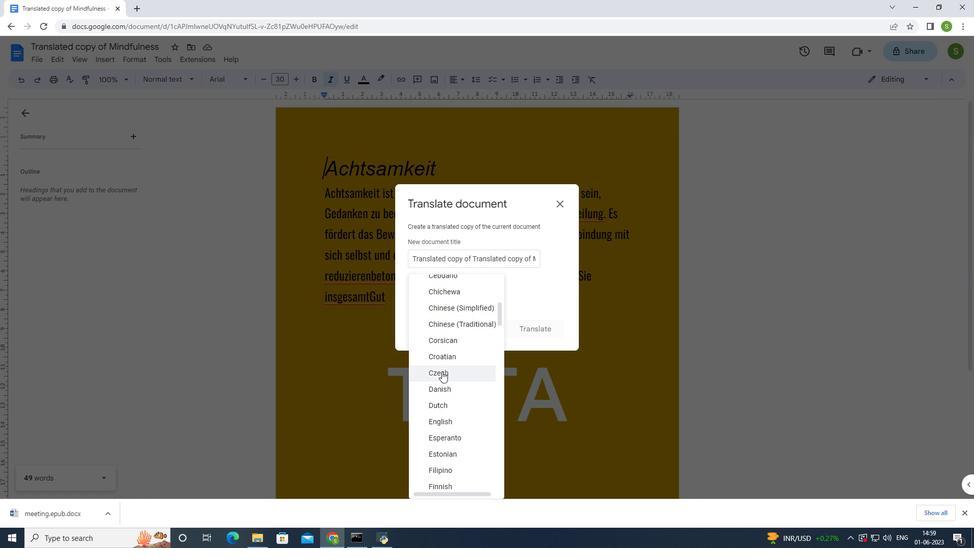 
Action: Mouse scrolled (442, 371) with delta (0, 0)
Screenshot: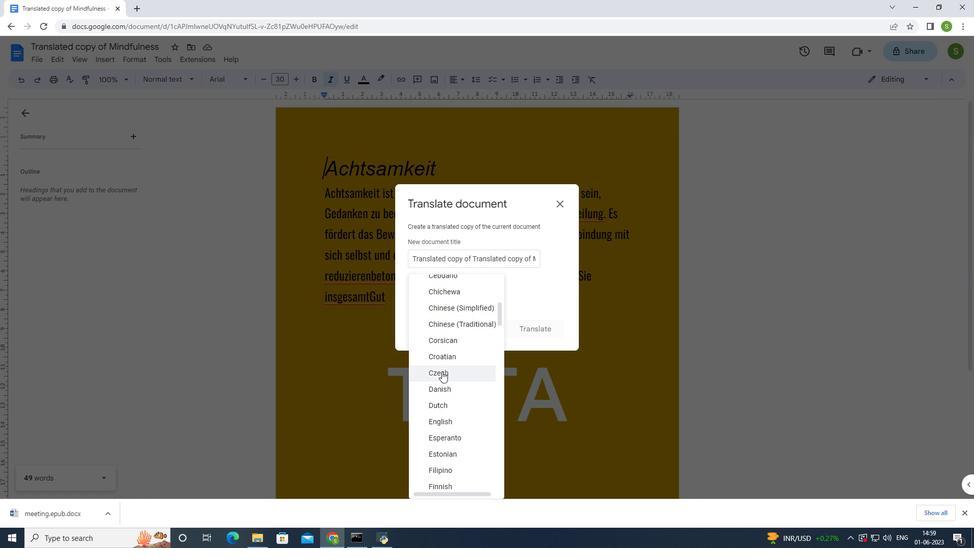 
Action: Mouse scrolled (442, 371) with delta (0, 0)
Screenshot: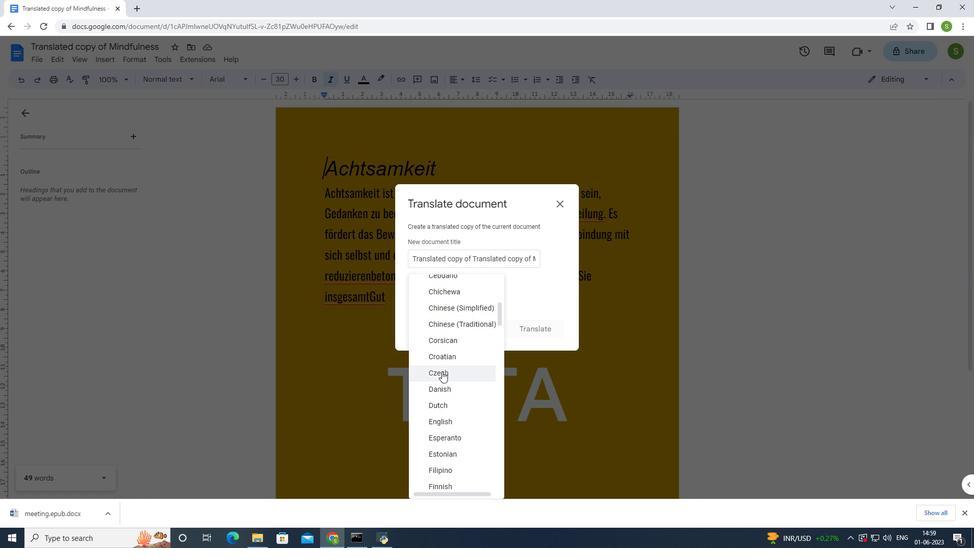 
Action: Mouse scrolled (442, 371) with delta (0, 0)
Screenshot: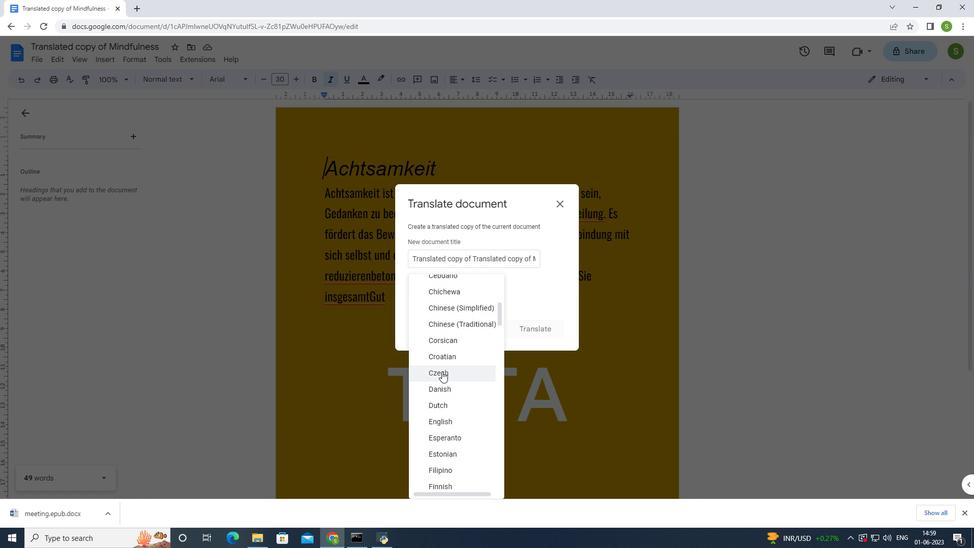 
Action: Mouse moved to (442, 368)
Screenshot: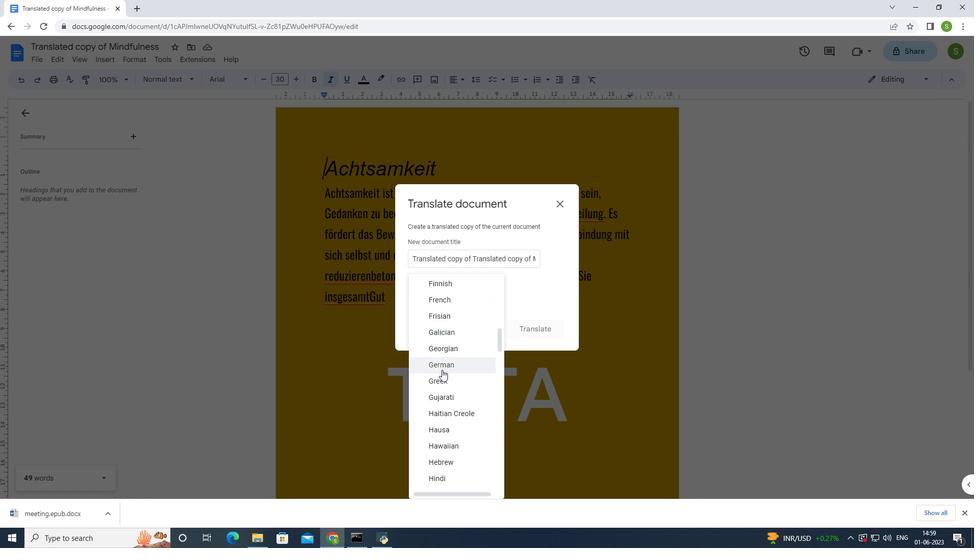 
Action: Mouse scrolled (442, 368) with delta (0, 0)
Screenshot: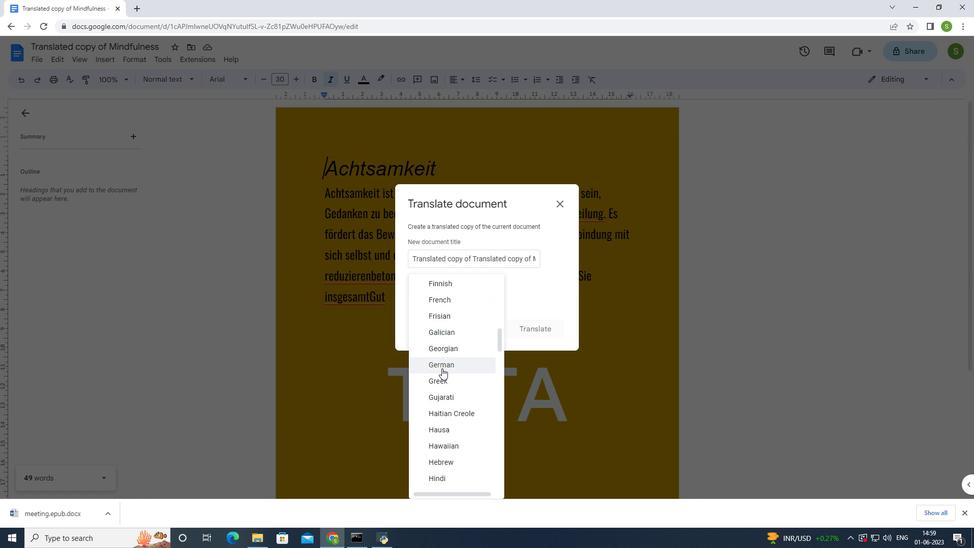 
Action: Mouse moved to (437, 314)
Screenshot: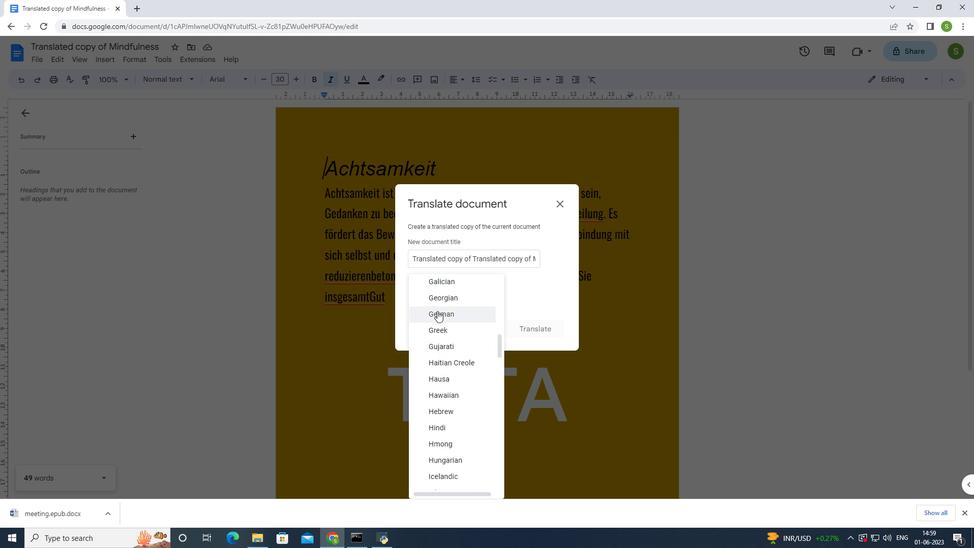 
Action: Mouse pressed left at (437, 314)
Screenshot: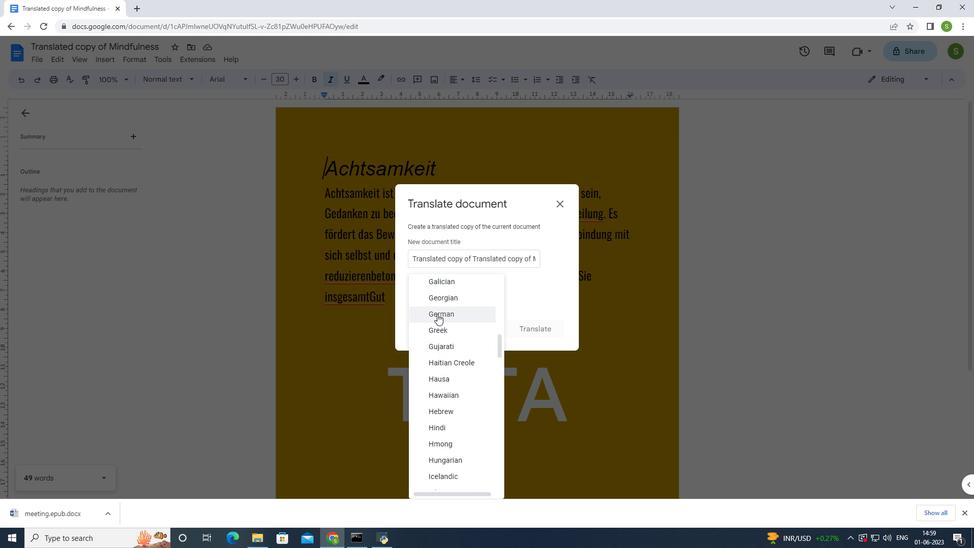 
Action: Mouse moved to (525, 337)
Screenshot: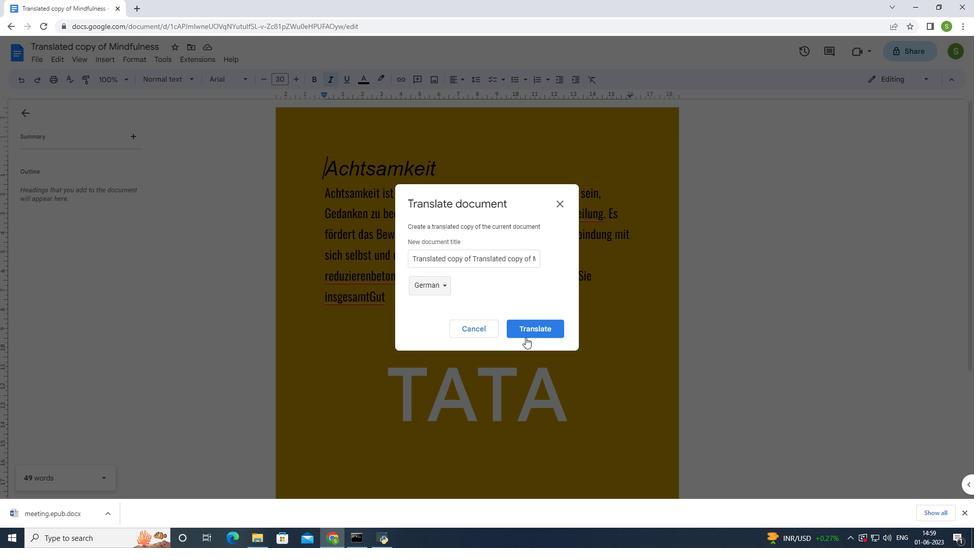 
Action: Mouse pressed left at (525, 337)
Screenshot: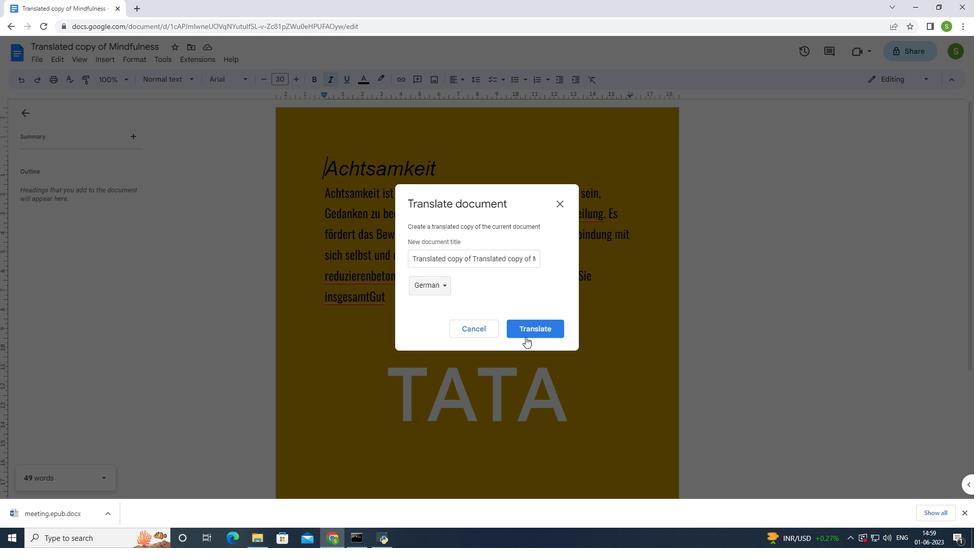 
Action: Mouse moved to (430, 211)
Screenshot: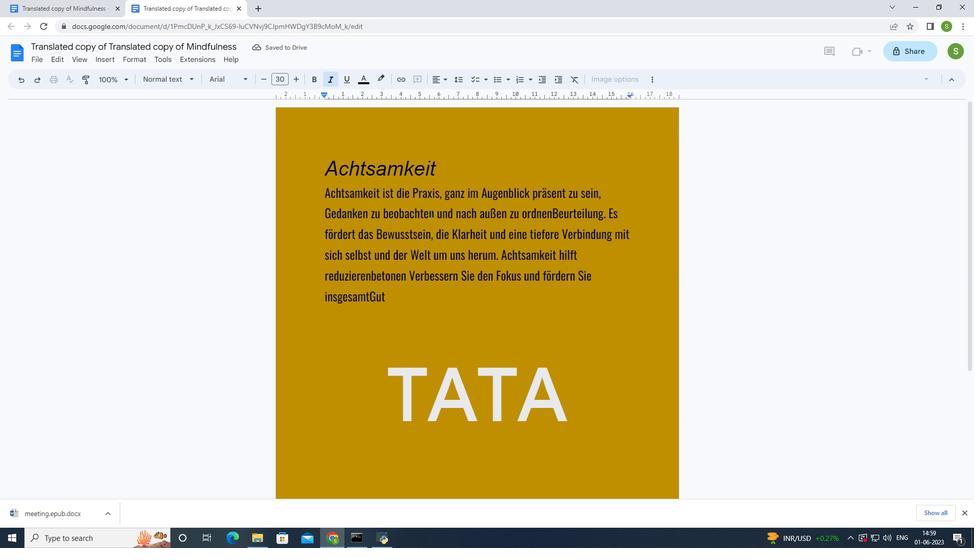 
